 Task: Search one way flight ticket for 3 adults, 3 children in business from Hailey/sun Valley: Friedman Memorial Airport to Jackson: Jackson Hole Airport on 5-2-2023. Choice of flights is Spirit. Number of bags: 4 checked bags. Price is upto 79000. Outbound departure time preference is 18:00.
Action: Mouse moved to (224, 307)
Screenshot: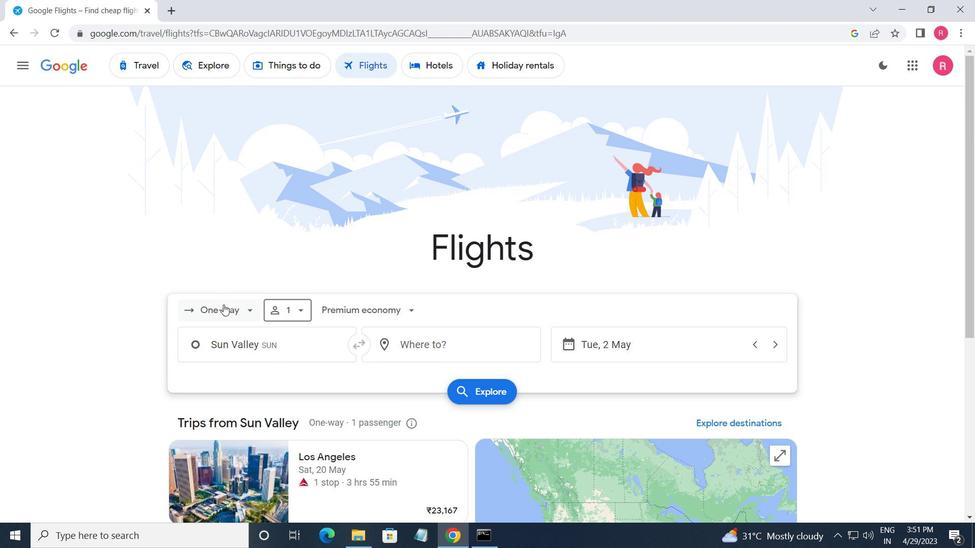
Action: Mouse pressed left at (224, 307)
Screenshot: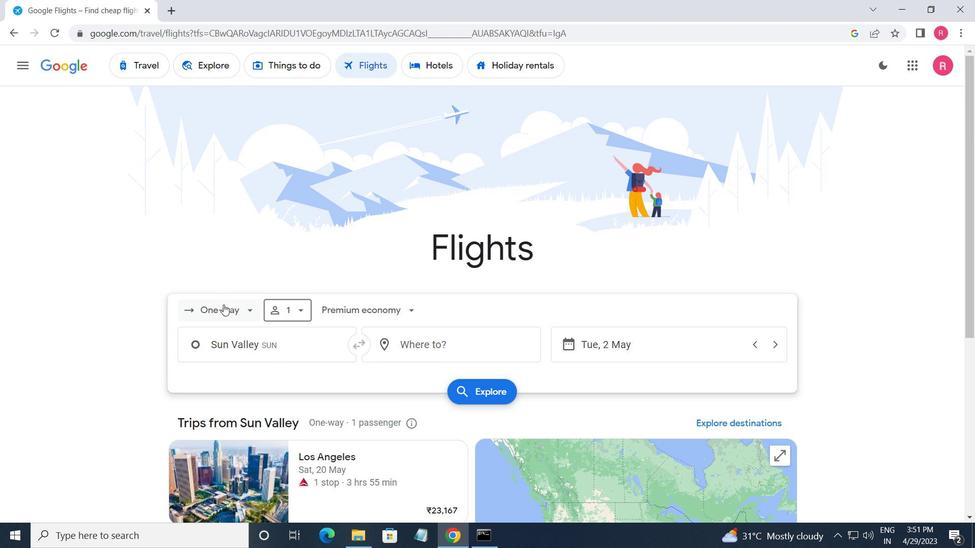 
Action: Mouse moved to (245, 366)
Screenshot: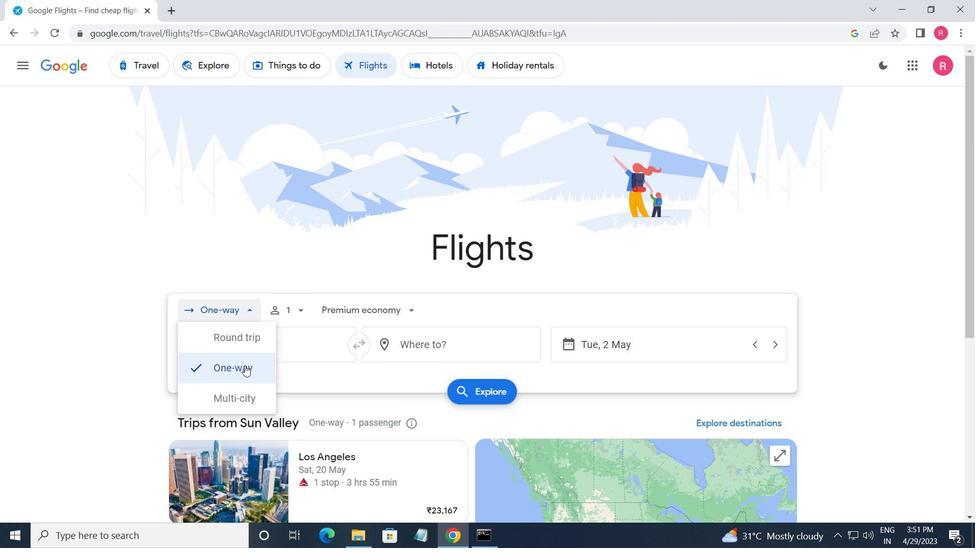 
Action: Mouse pressed left at (245, 366)
Screenshot: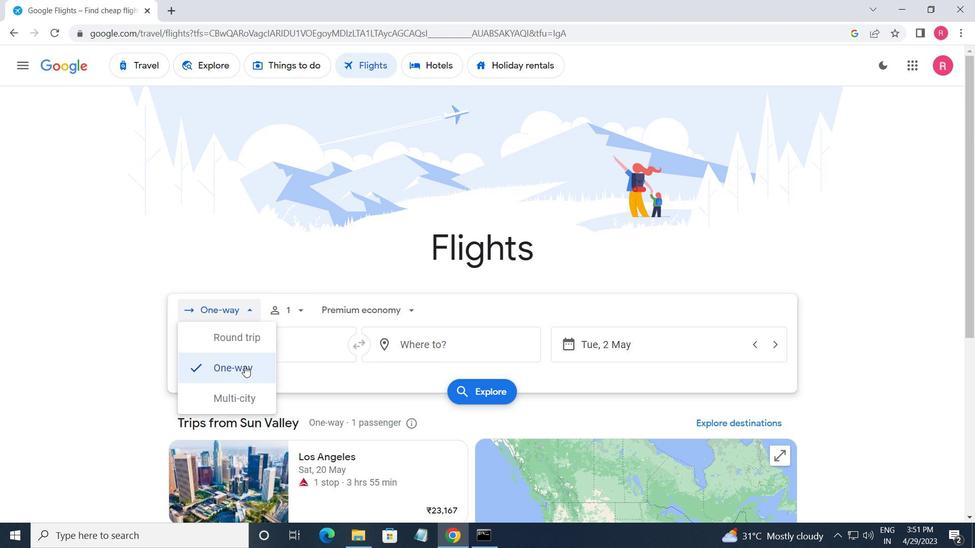 
Action: Mouse moved to (291, 310)
Screenshot: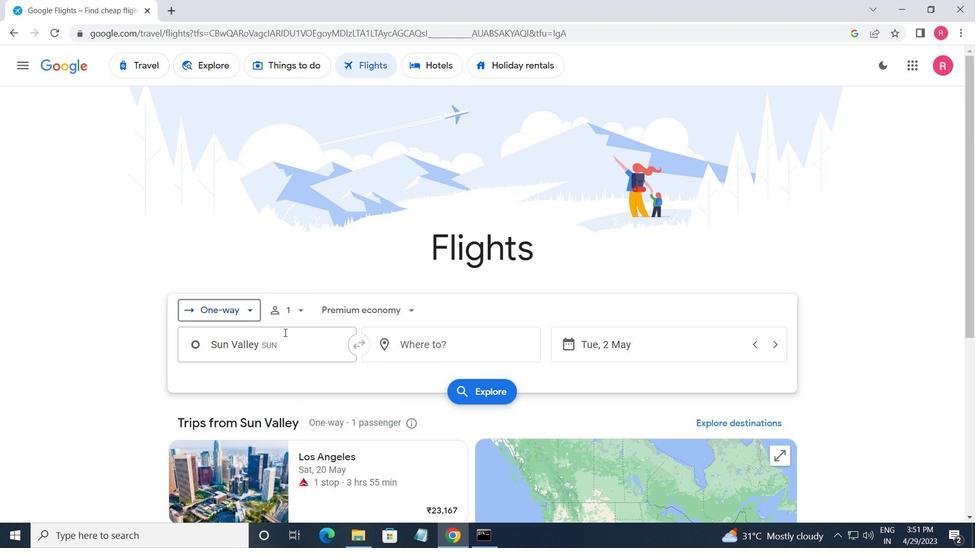 
Action: Mouse pressed left at (291, 310)
Screenshot: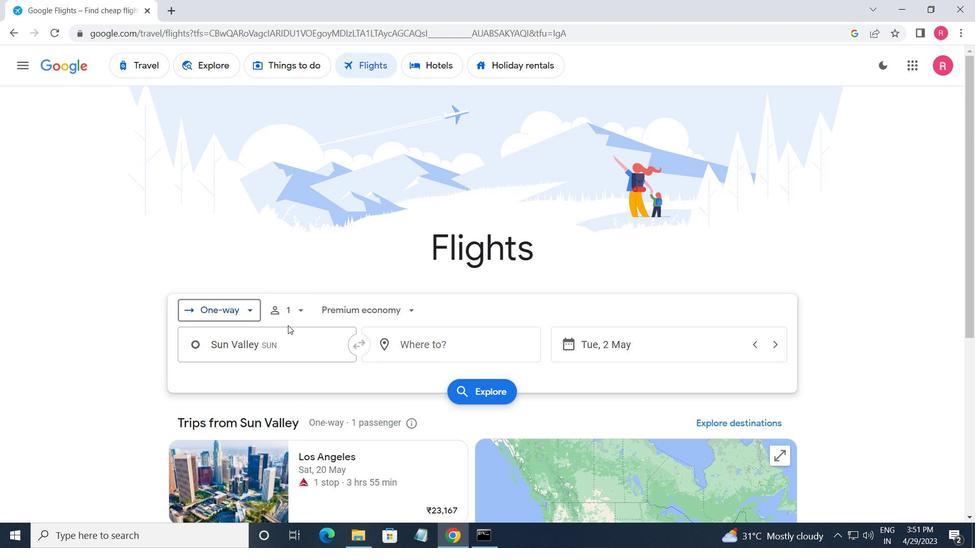 
Action: Mouse moved to (400, 343)
Screenshot: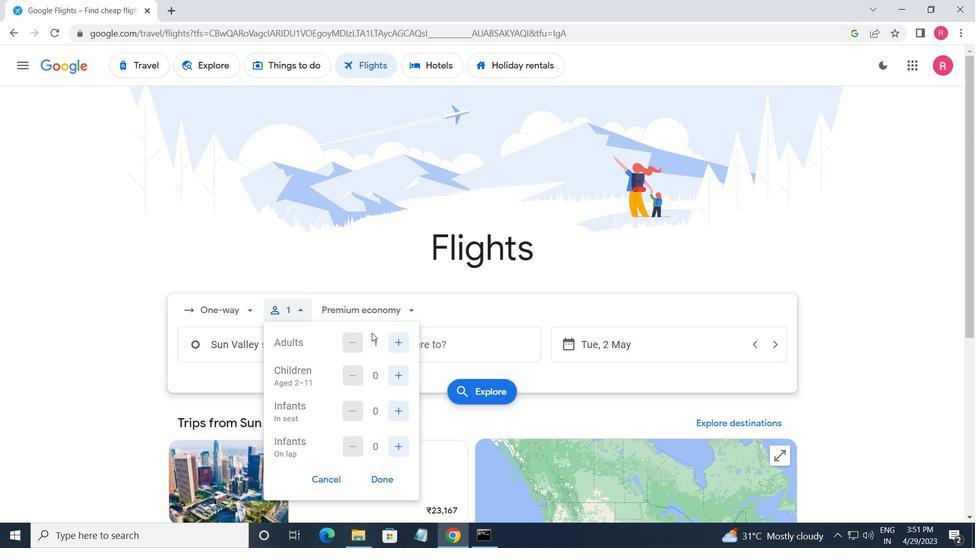 
Action: Mouse pressed left at (400, 343)
Screenshot: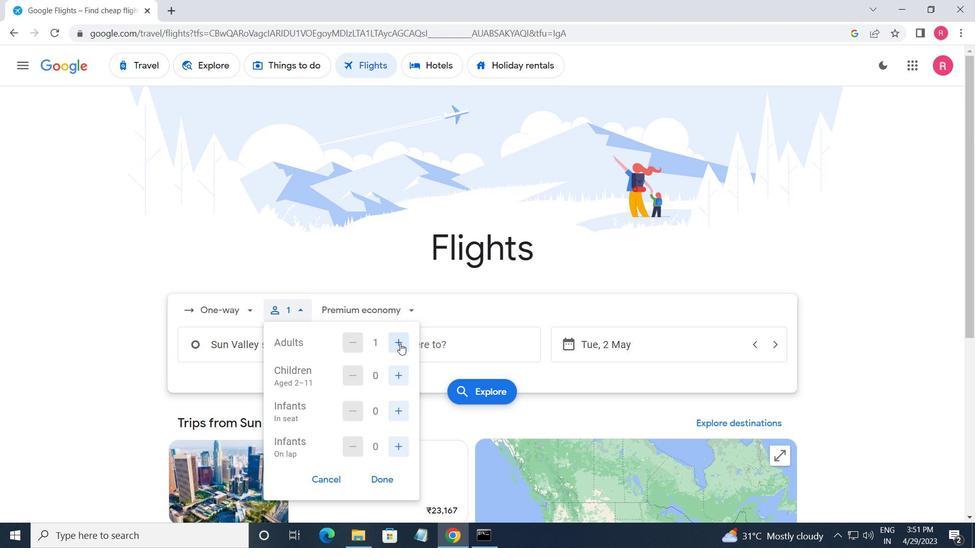 
Action: Mouse pressed left at (400, 343)
Screenshot: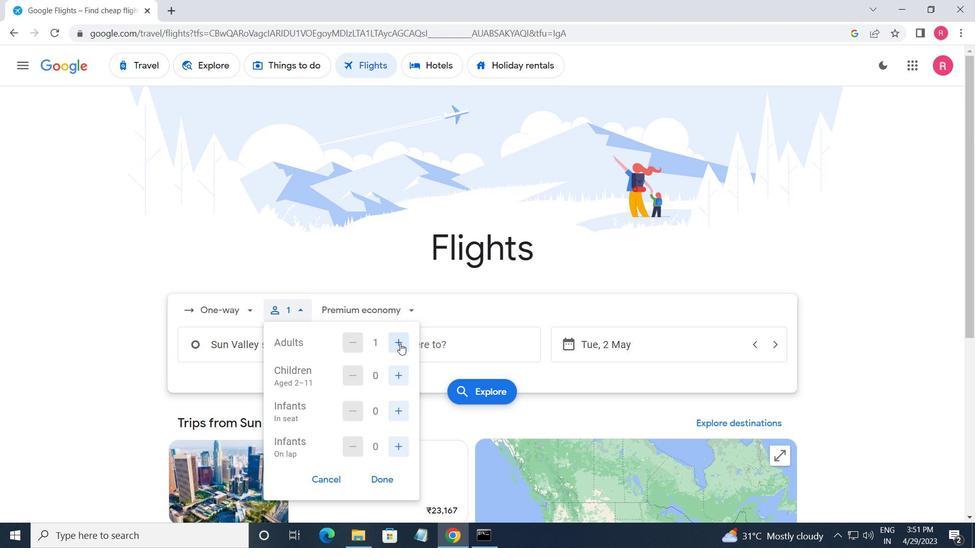 
Action: Mouse moved to (404, 382)
Screenshot: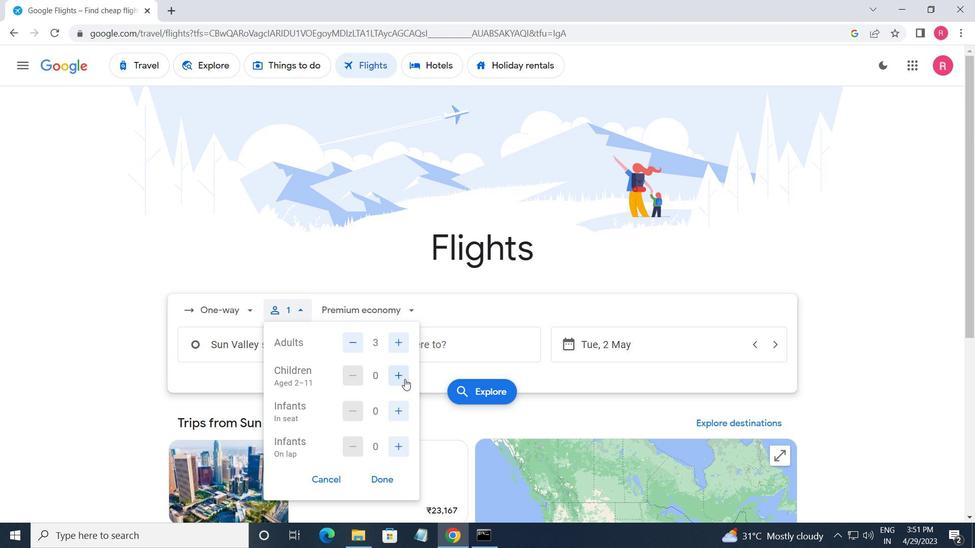 
Action: Mouse pressed left at (404, 382)
Screenshot: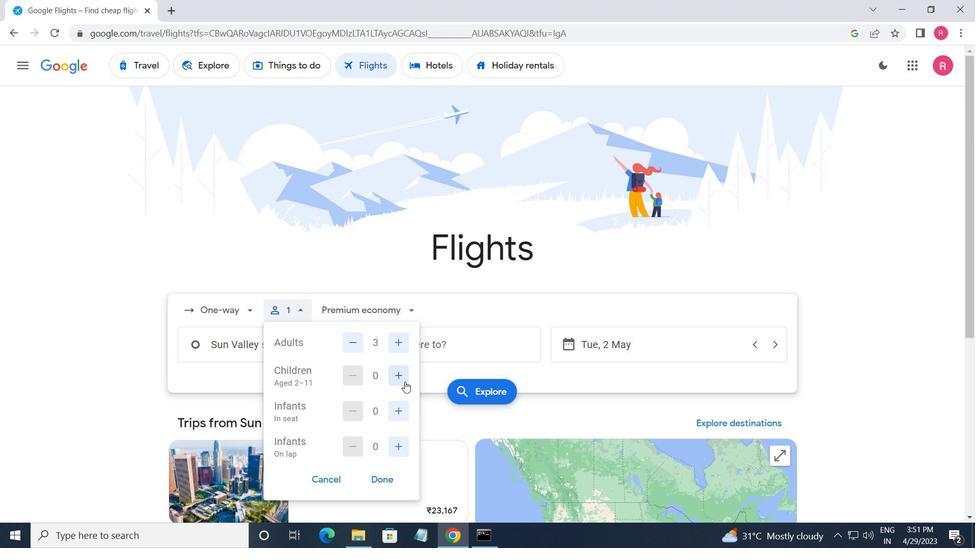 
Action: Mouse pressed left at (404, 382)
Screenshot: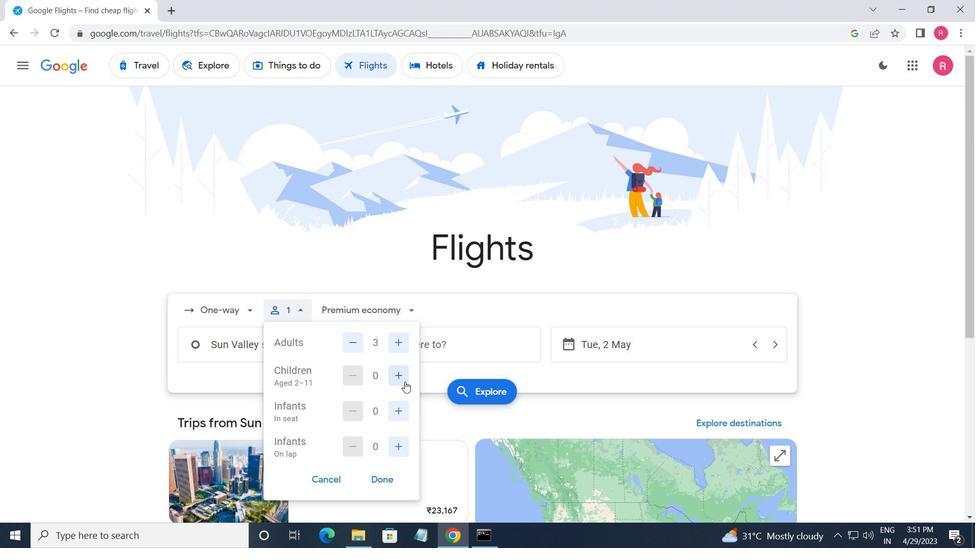 
Action: Mouse pressed left at (404, 382)
Screenshot: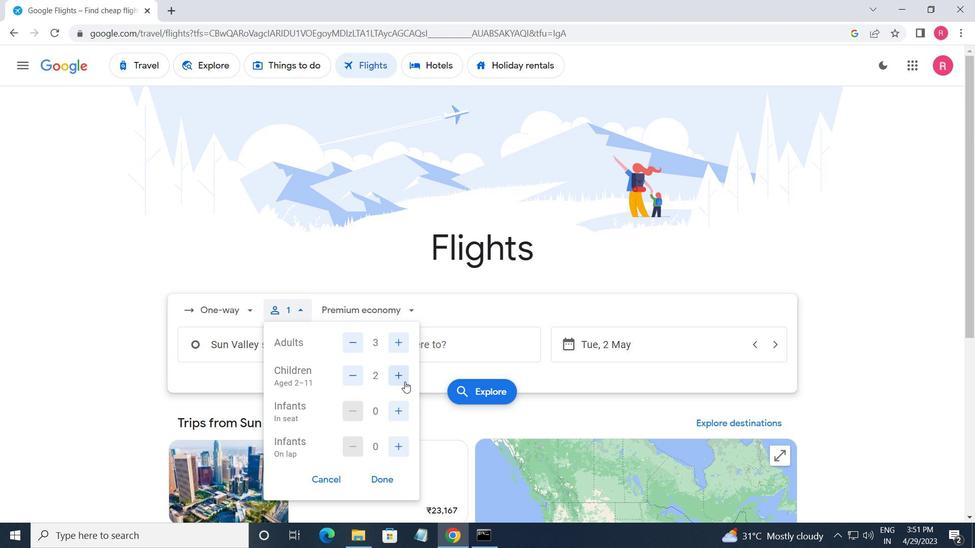 
Action: Mouse moved to (383, 476)
Screenshot: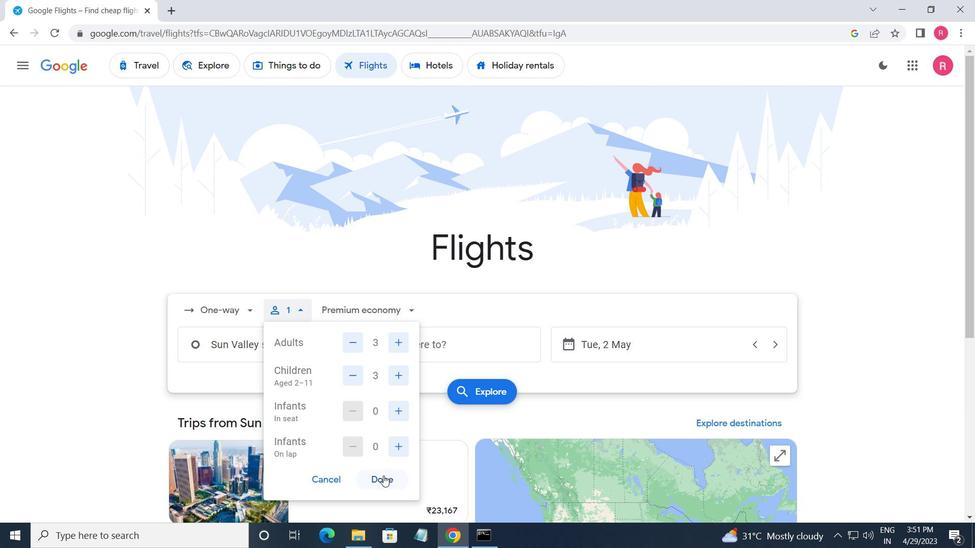 
Action: Mouse pressed left at (383, 476)
Screenshot: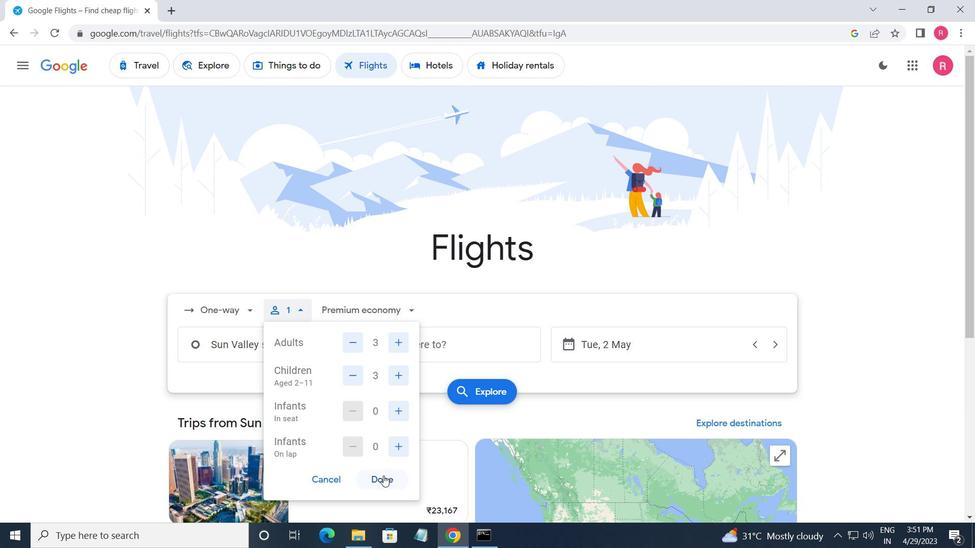 
Action: Mouse moved to (382, 306)
Screenshot: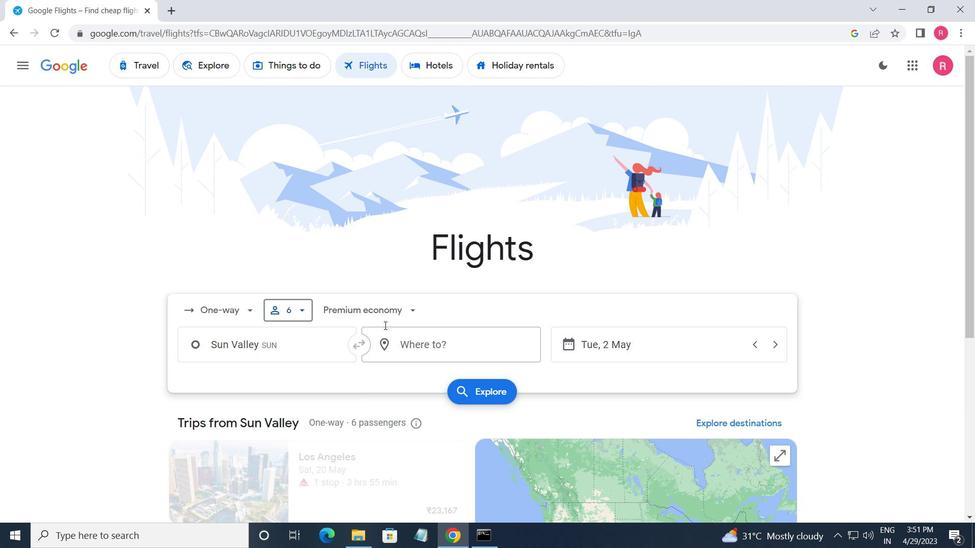 
Action: Mouse pressed left at (382, 306)
Screenshot: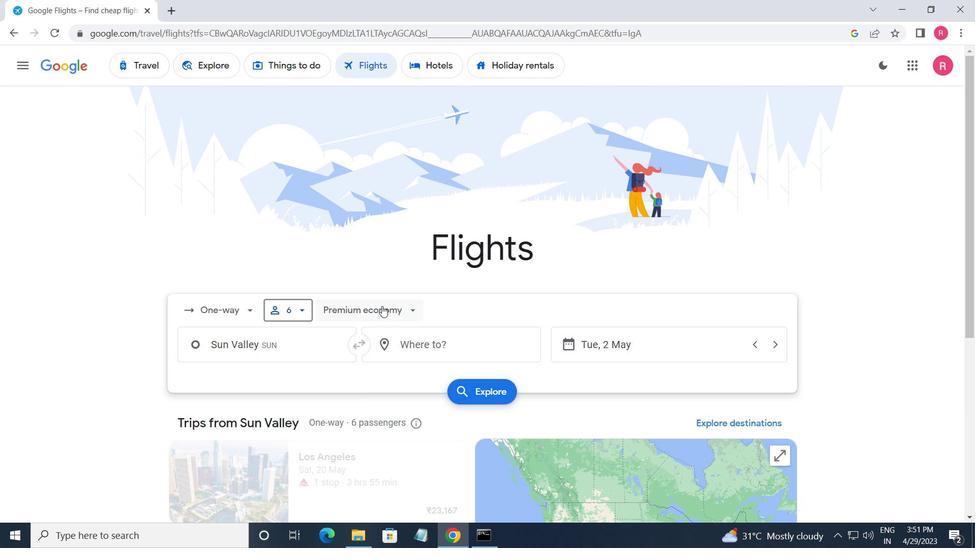 
Action: Mouse moved to (385, 398)
Screenshot: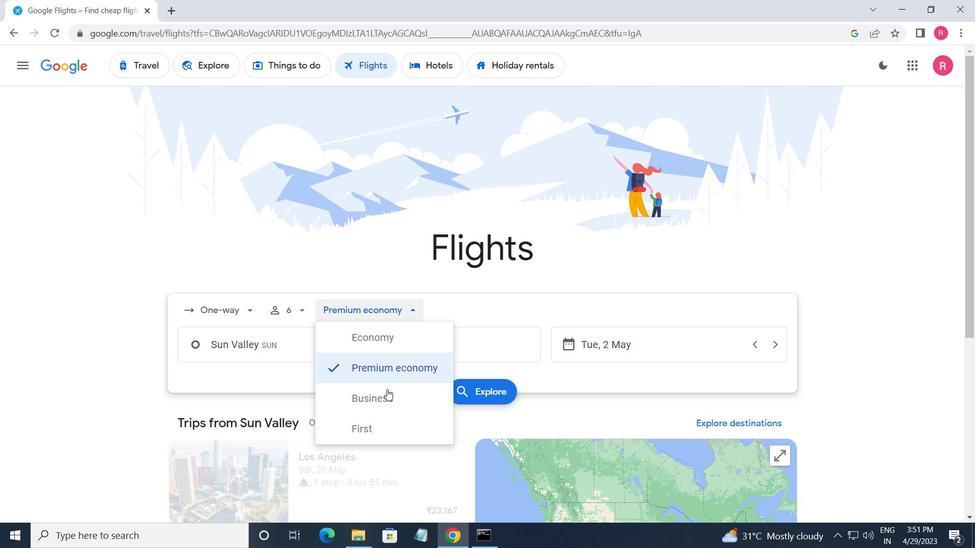 
Action: Mouse pressed left at (385, 398)
Screenshot: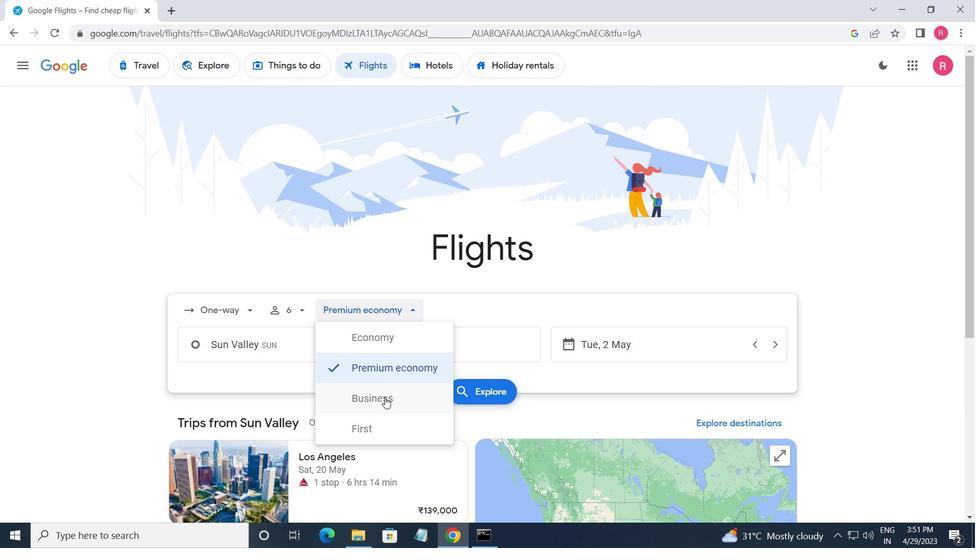 
Action: Mouse moved to (321, 348)
Screenshot: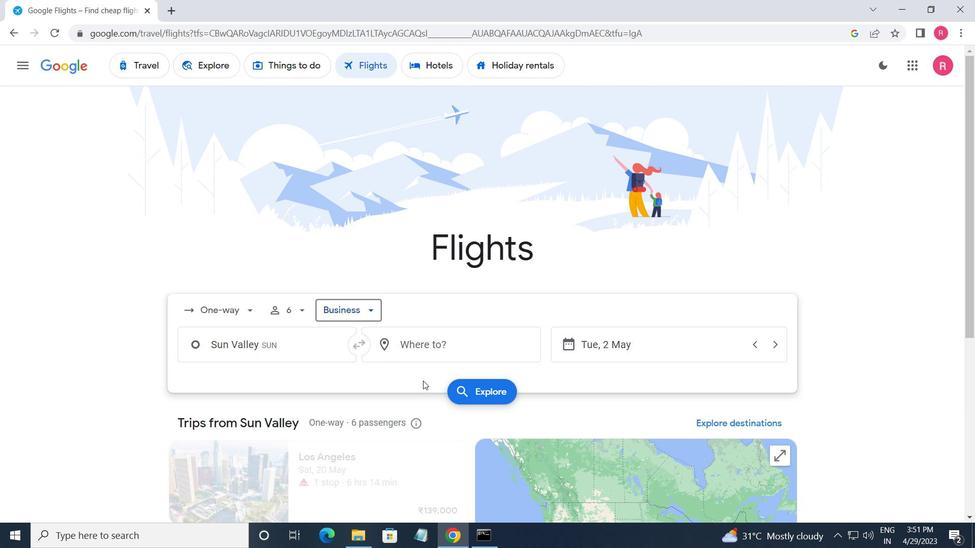 
Action: Mouse pressed left at (321, 348)
Screenshot: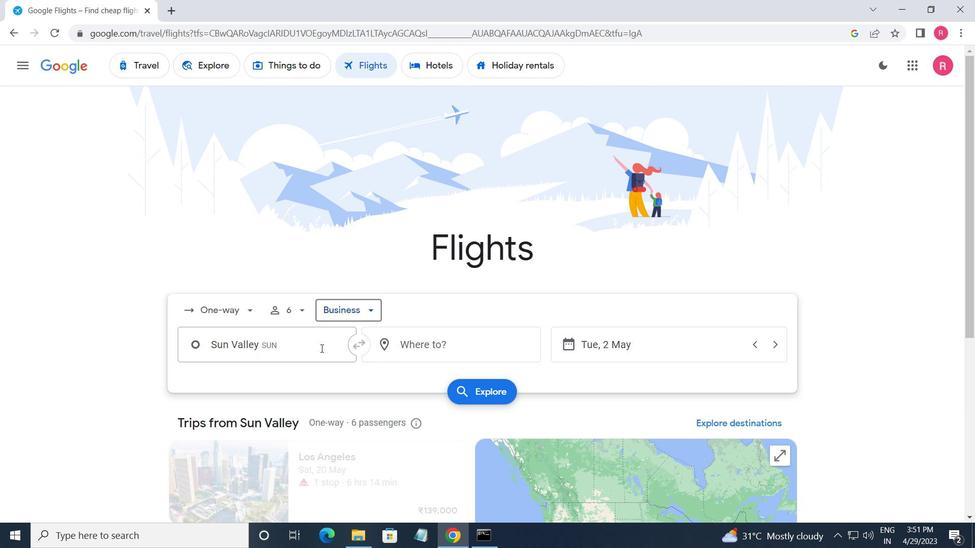 
Action: Mouse moved to (327, 412)
Screenshot: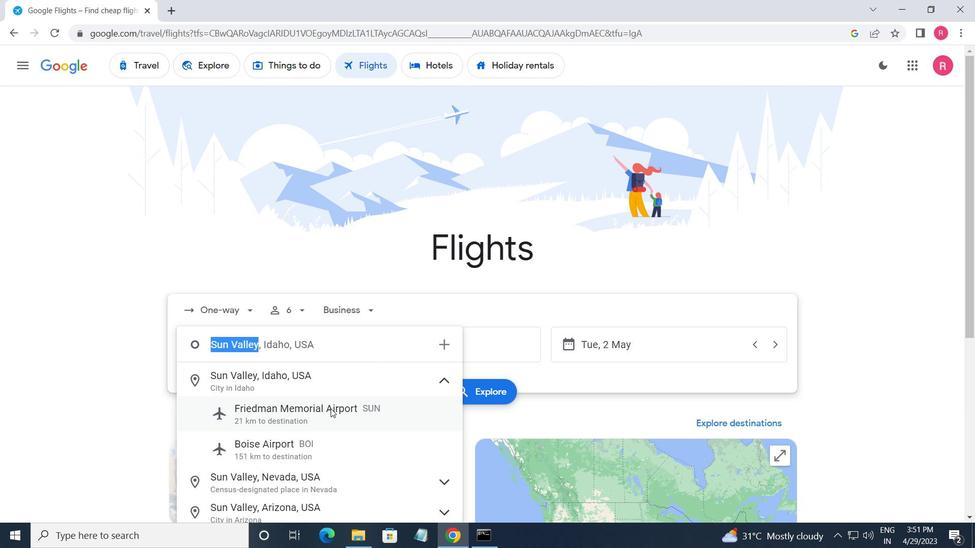 
Action: Mouse pressed left at (327, 412)
Screenshot: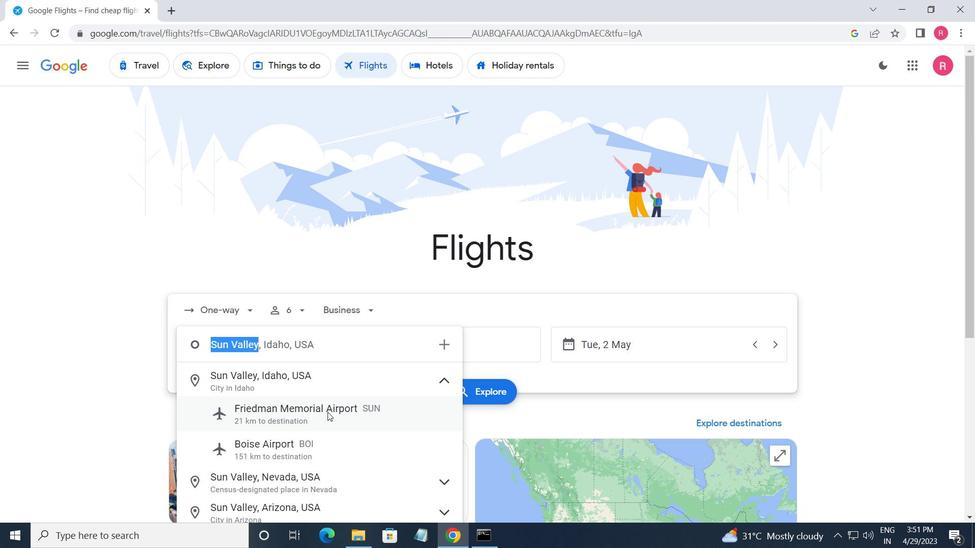 
Action: Mouse moved to (434, 348)
Screenshot: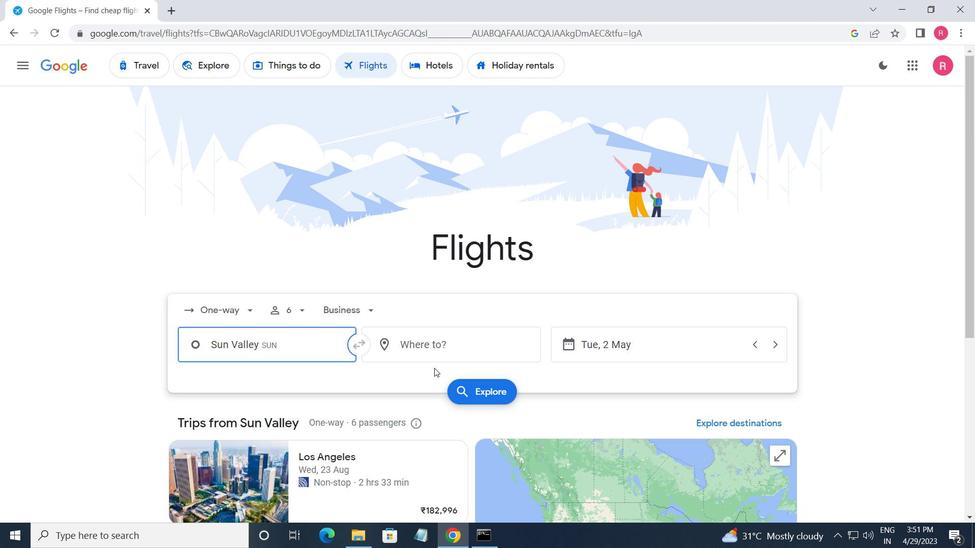 
Action: Mouse pressed left at (434, 348)
Screenshot: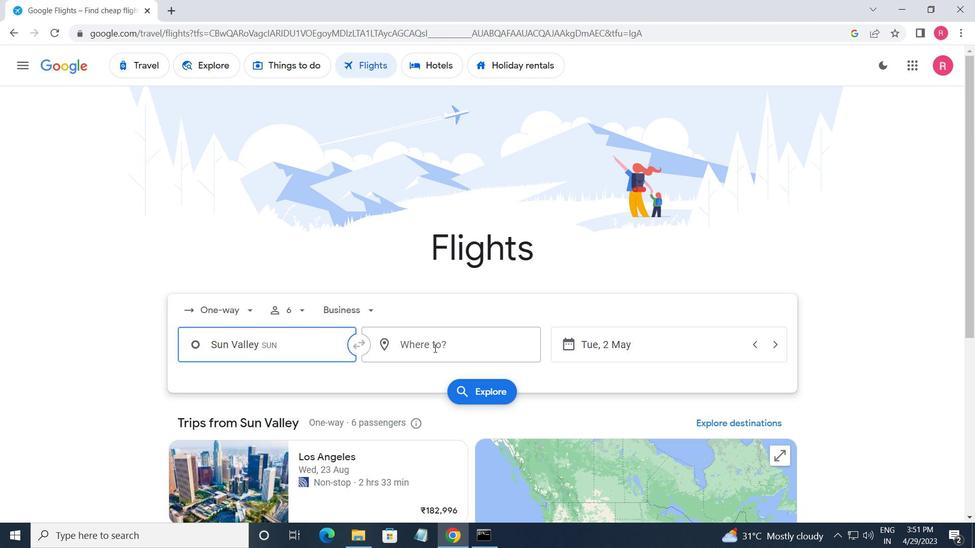 
Action: Mouse moved to (434, 464)
Screenshot: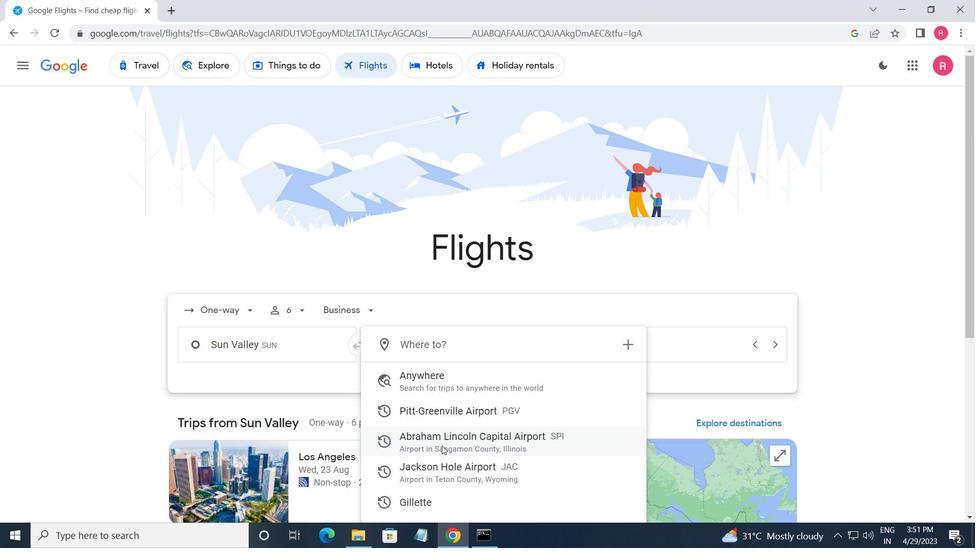 
Action: Mouse pressed left at (434, 464)
Screenshot: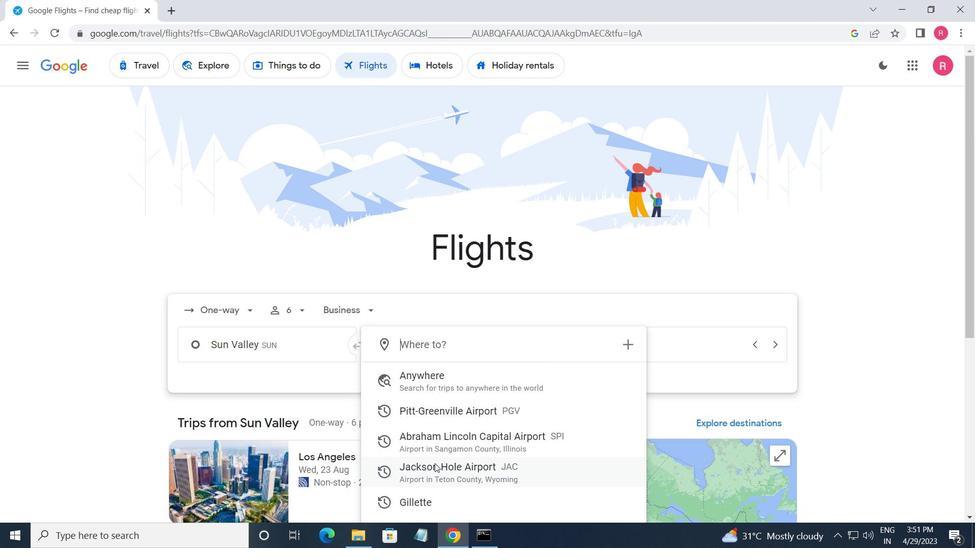 
Action: Mouse moved to (635, 347)
Screenshot: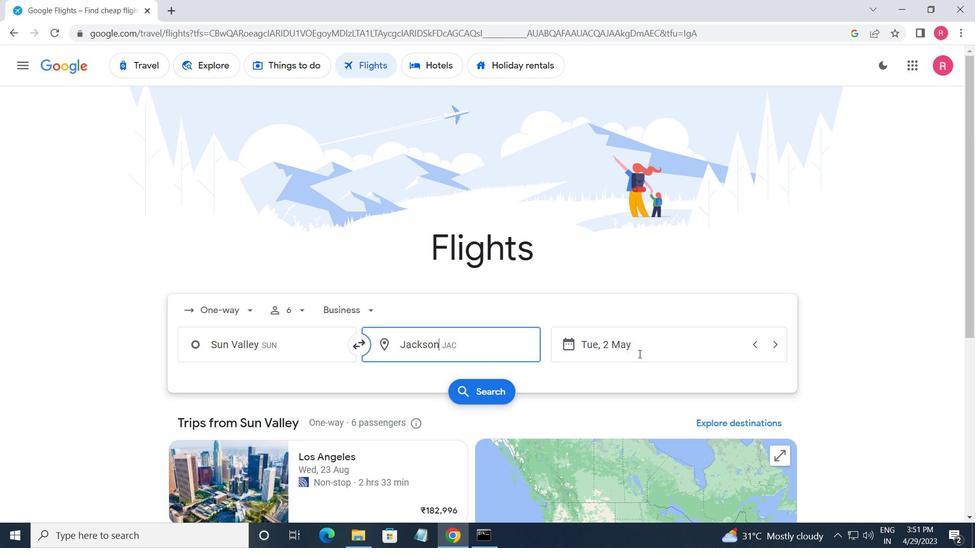 
Action: Mouse pressed left at (635, 347)
Screenshot: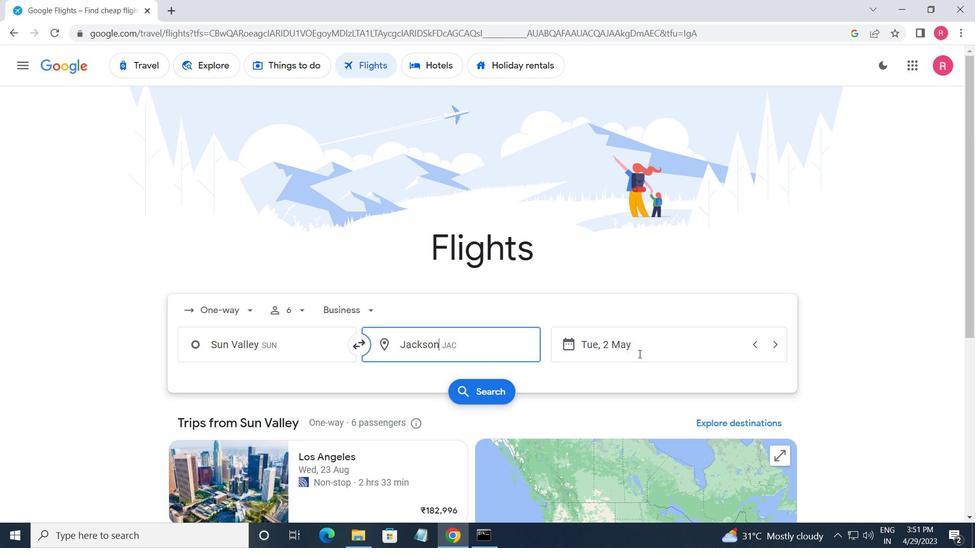 
Action: Mouse moved to (644, 294)
Screenshot: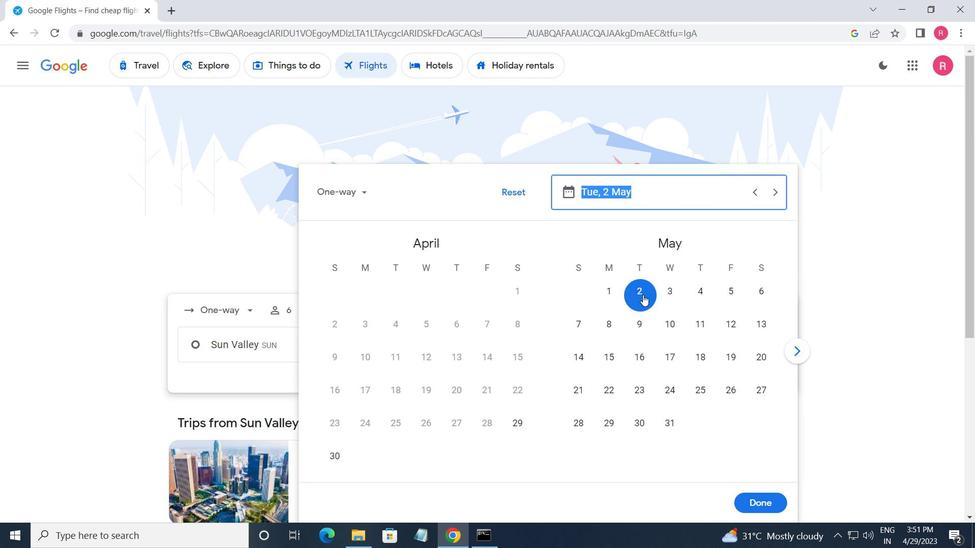 
Action: Mouse pressed left at (644, 294)
Screenshot: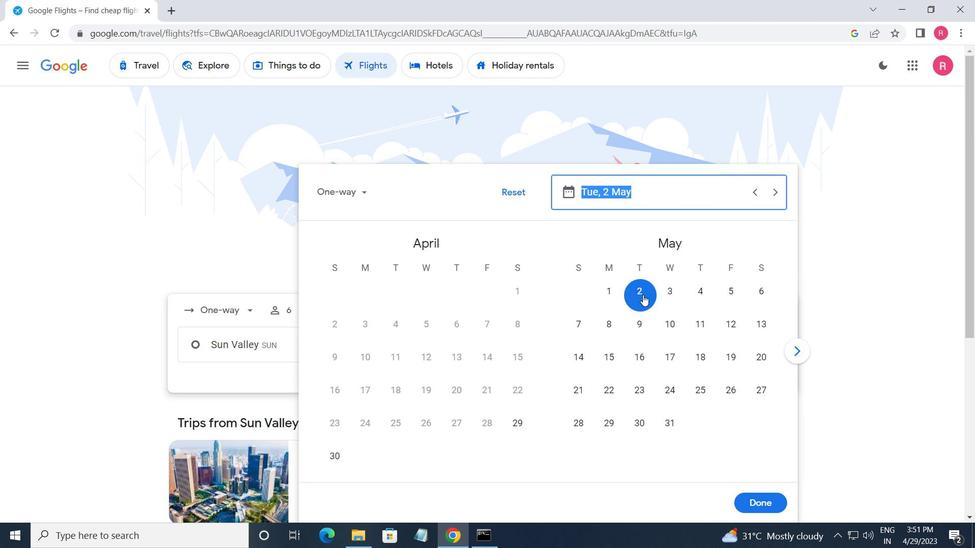 
Action: Mouse moved to (758, 503)
Screenshot: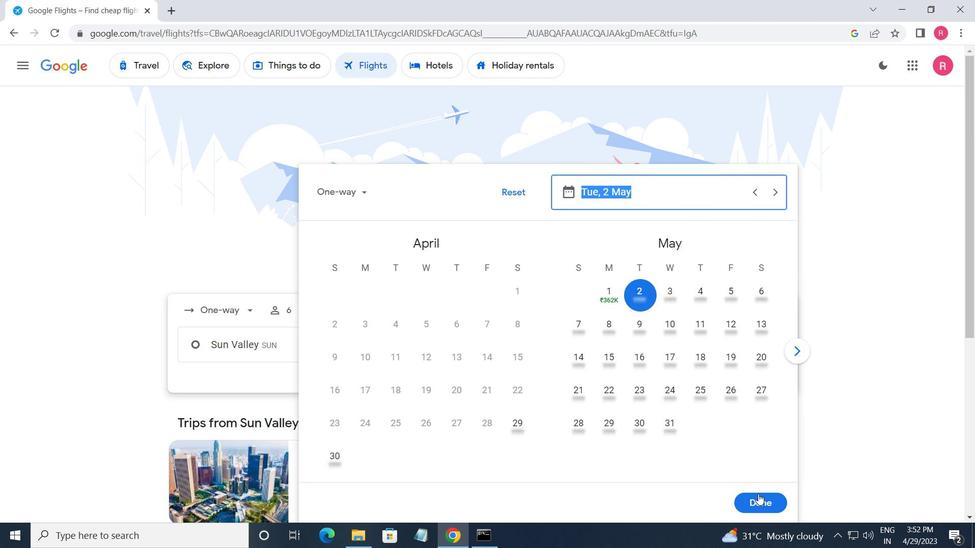 
Action: Mouse pressed left at (758, 503)
Screenshot: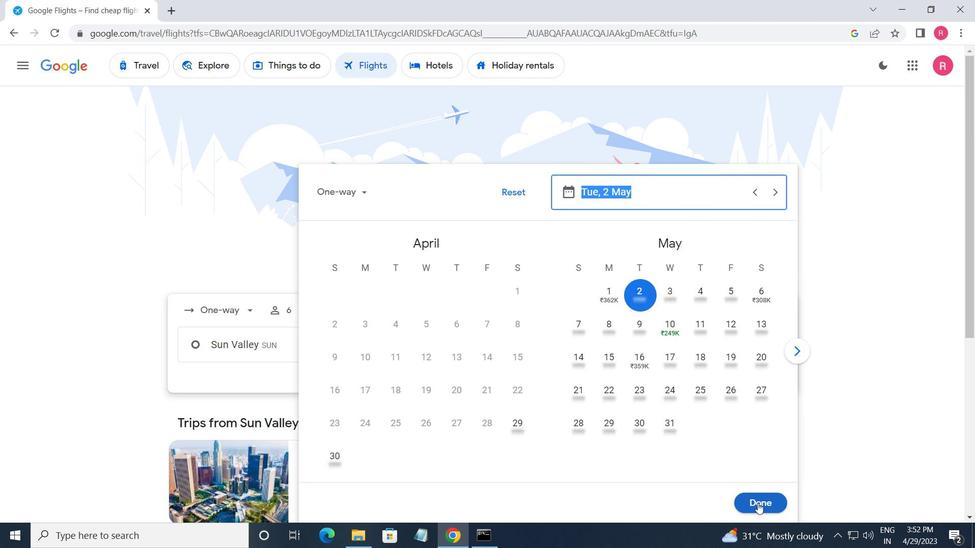 
Action: Mouse moved to (467, 386)
Screenshot: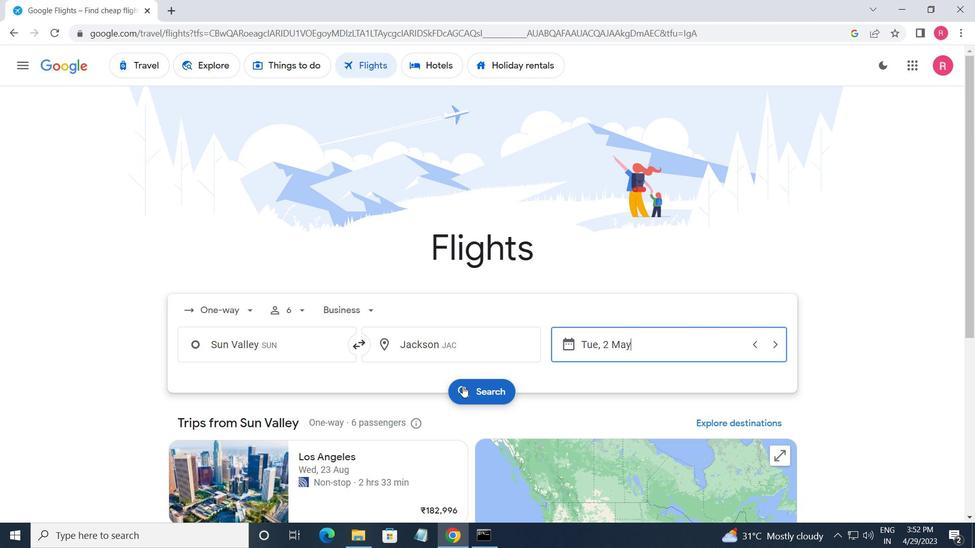 
Action: Mouse pressed left at (467, 386)
Screenshot: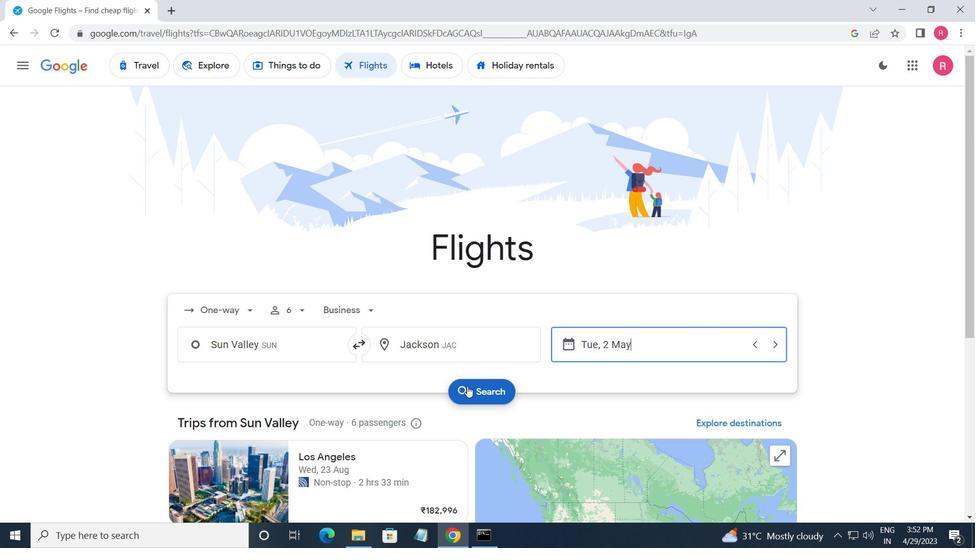 
Action: Mouse moved to (191, 185)
Screenshot: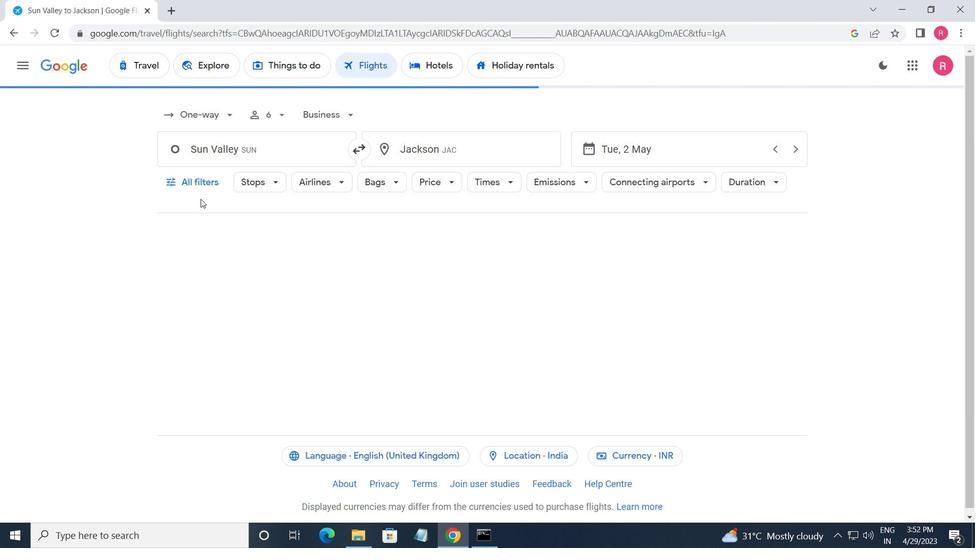 
Action: Mouse pressed left at (191, 185)
Screenshot: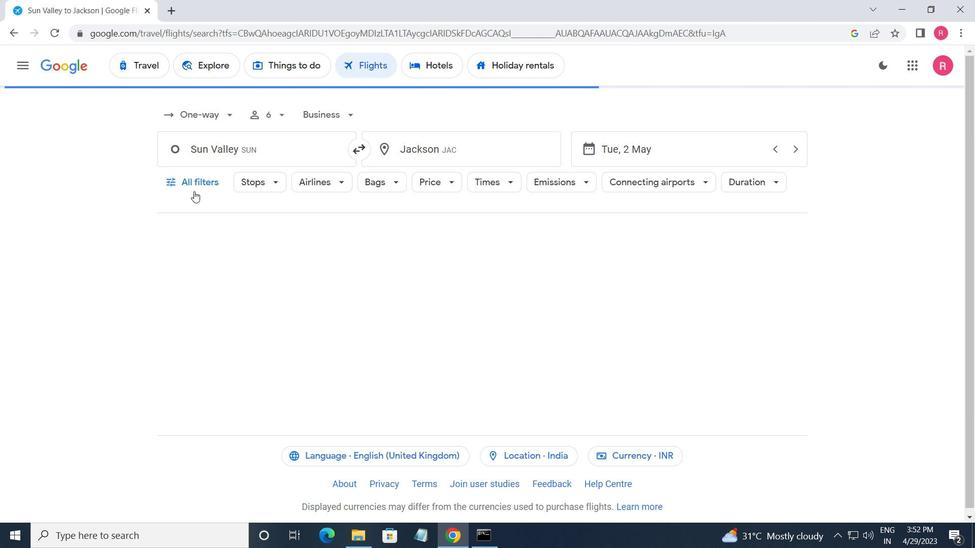 
Action: Mouse moved to (249, 319)
Screenshot: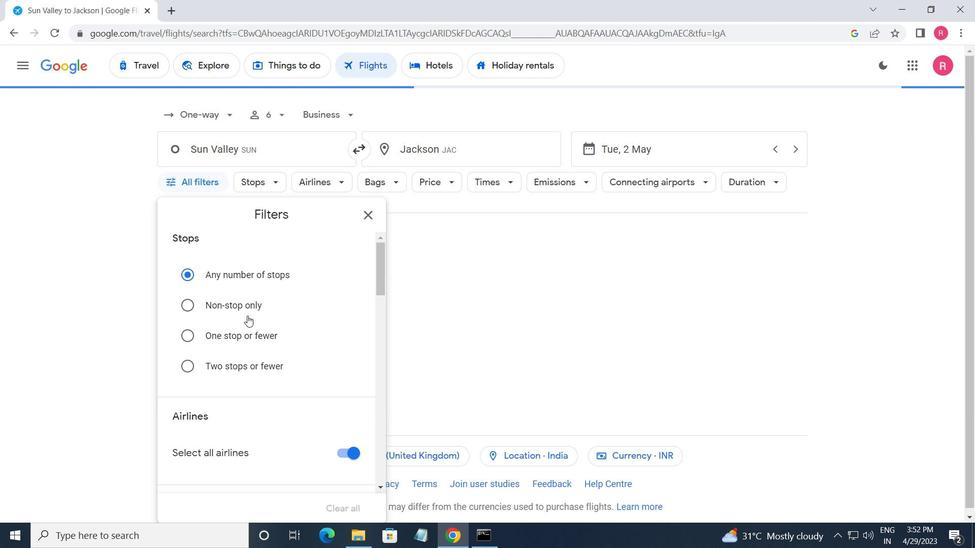 
Action: Mouse scrolled (249, 318) with delta (0, 0)
Screenshot: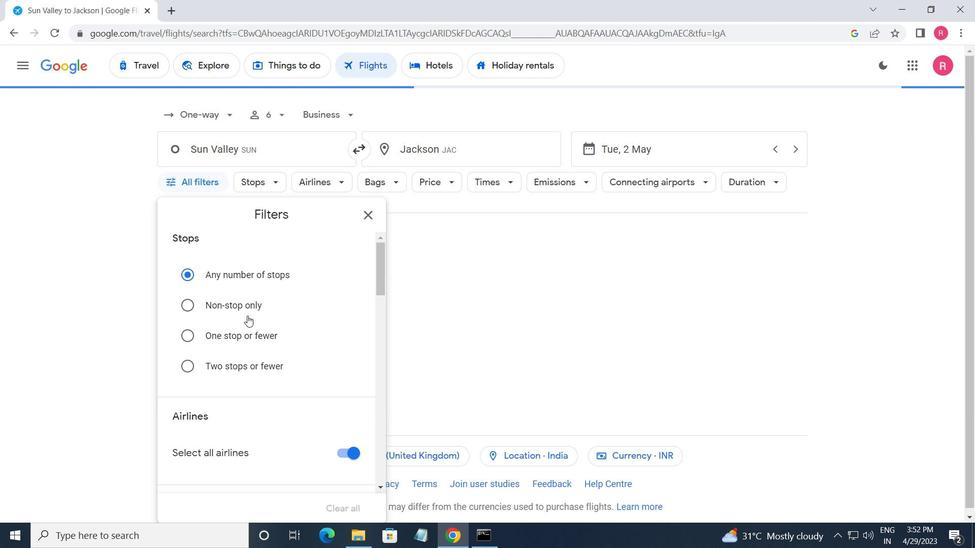 
Action: Mouse moved to (249, 319)
Screenshot: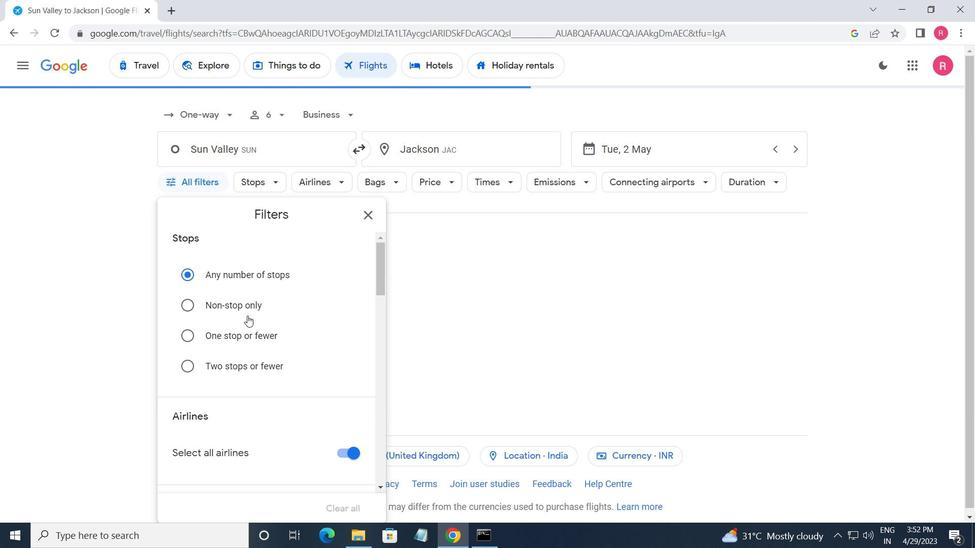 
Action: Mouse scrolled (249, 318) with delta (0, 0)
Screenshot: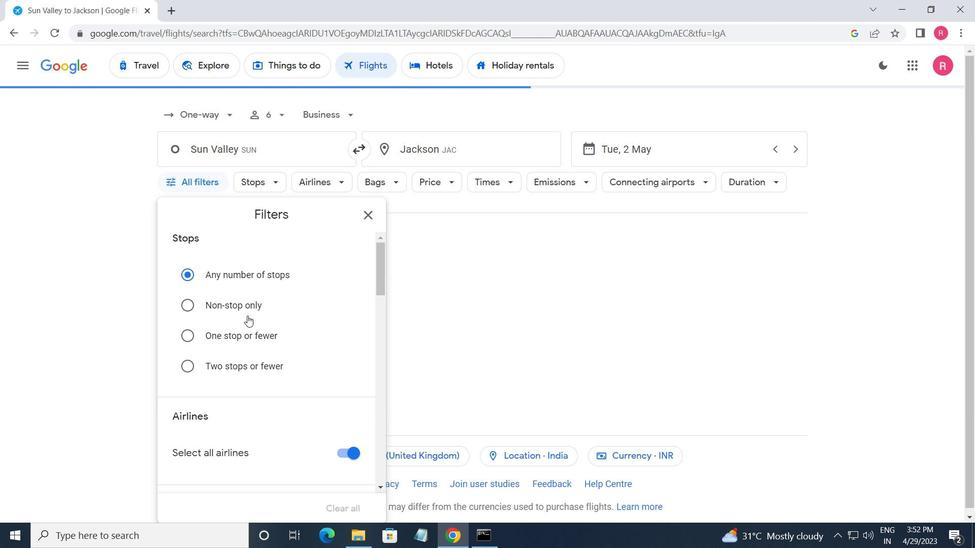 
Action: Mouse scrolled (249, 318) with delta (0, 0)
Screenshot: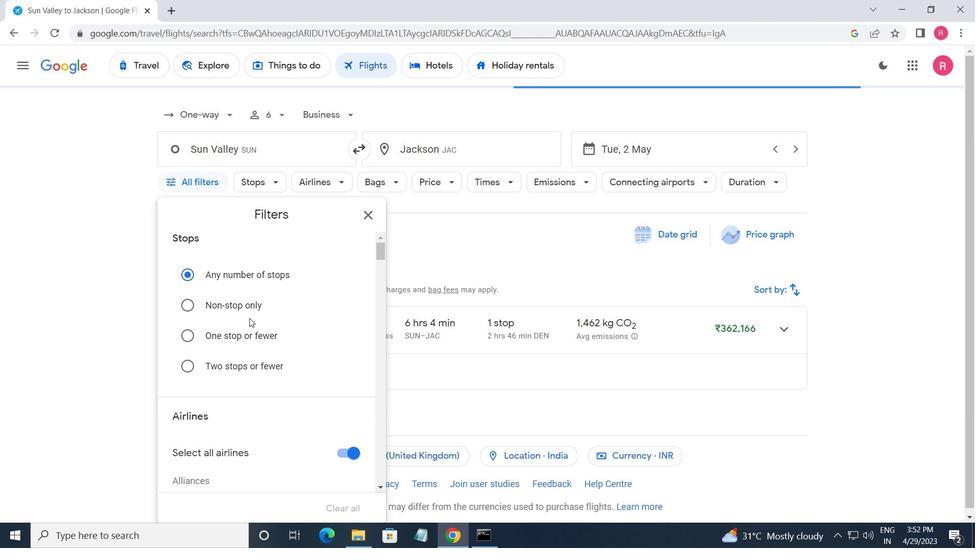 
Action: Mouse moved to (249, 320)
Screenshot: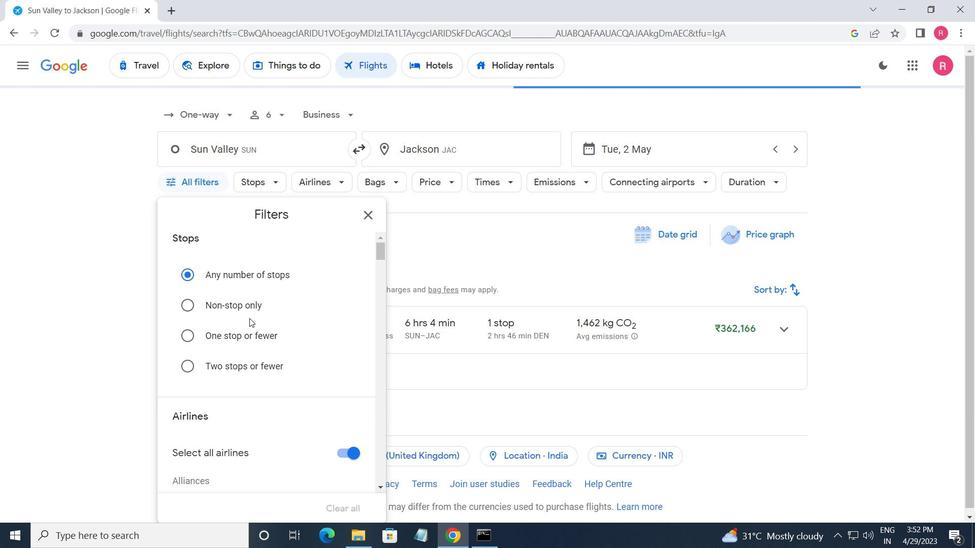 
Action: Mouse scrolled (249, 319) with delta (0, 0)
Screenshot: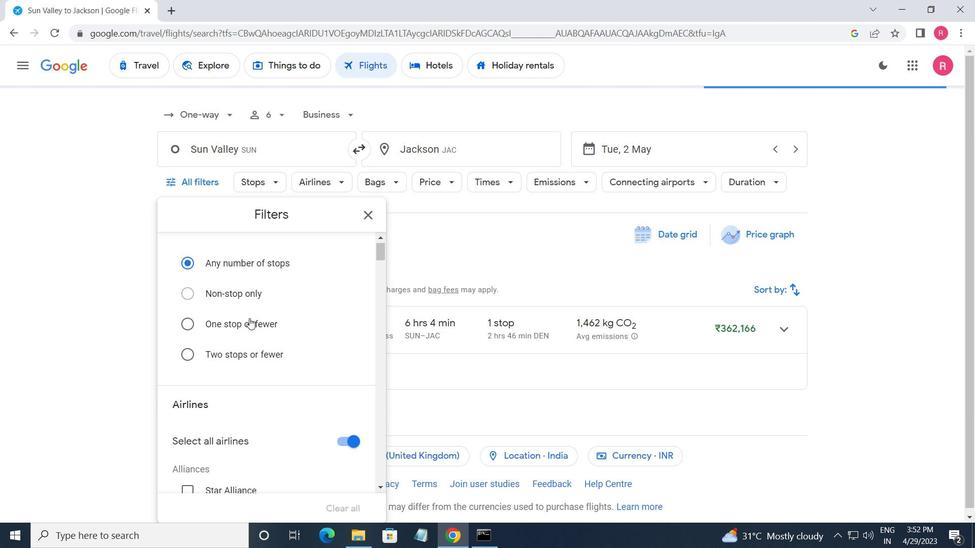 
Action: Mouse moved to (249, 320)
Screenshot: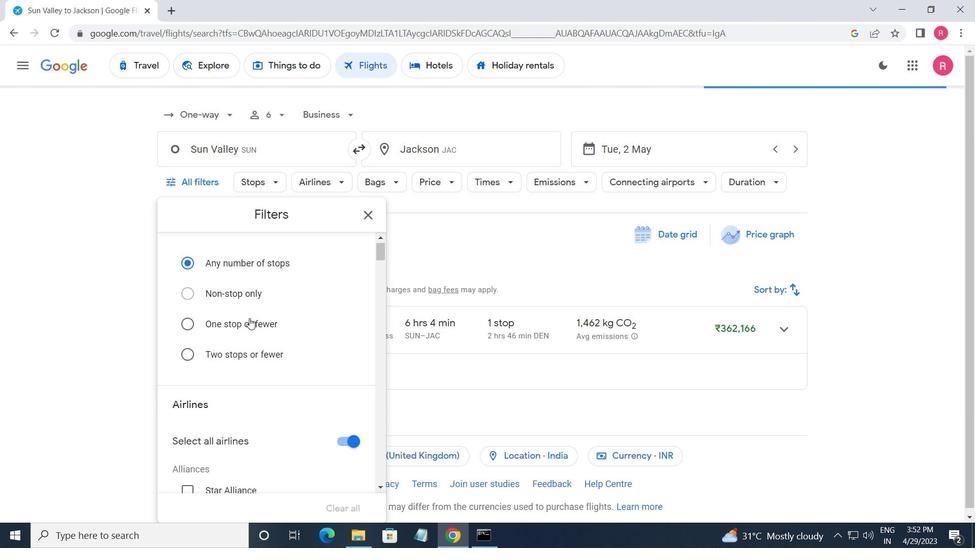 
Action: Mouse scrolled (249, 320) with delta (0, 0)
Screenshot: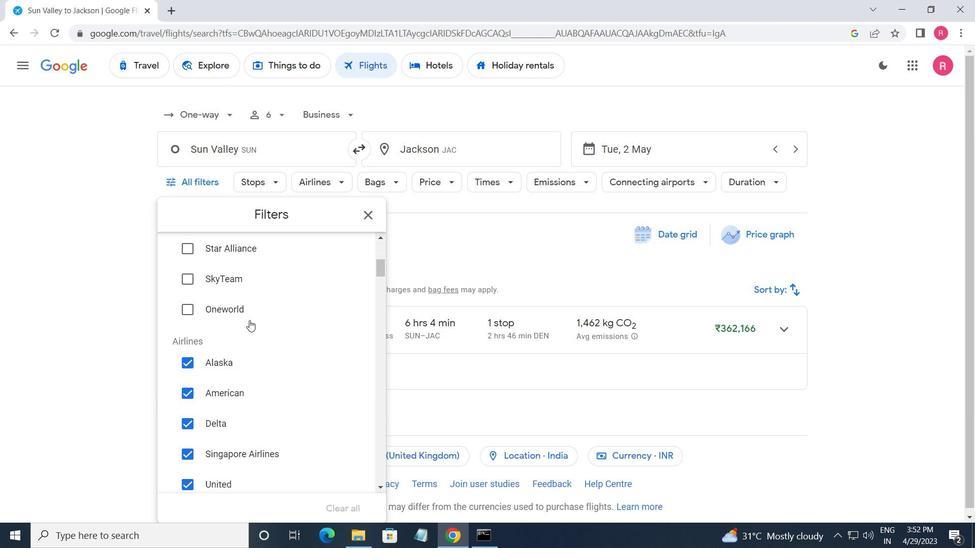 
Action: Mouse moved to (249, 327)
Screenshot: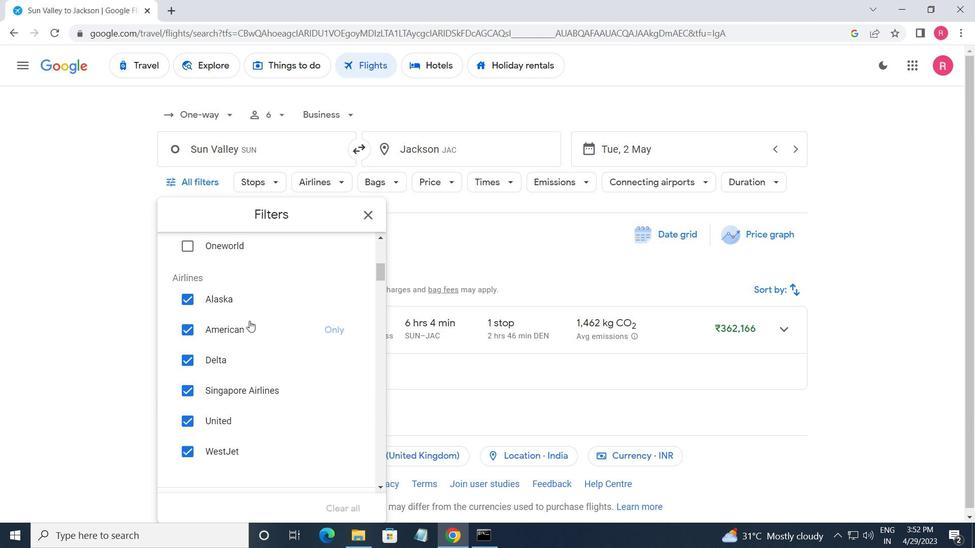 
Action: Mouse scrolled (249, 327) with delta (0, 0)
Screenshot: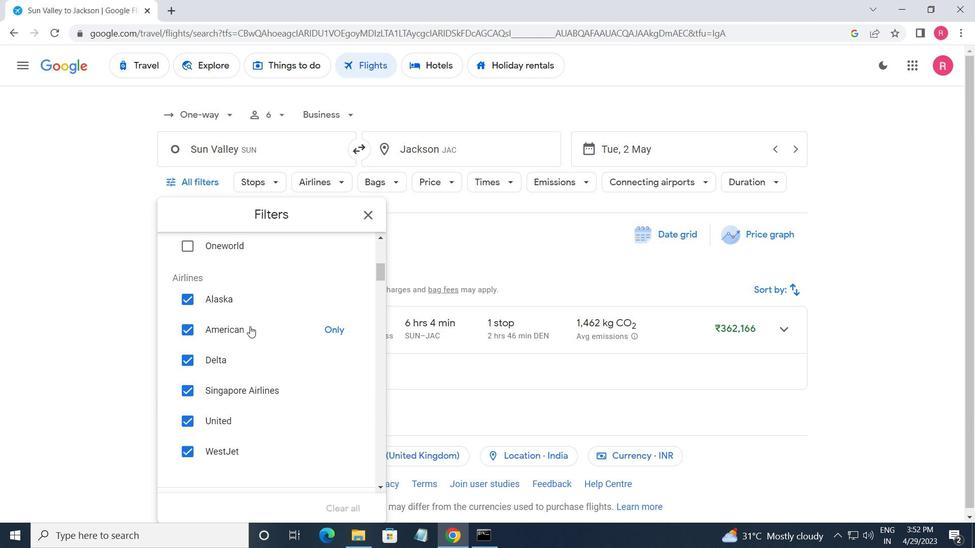 
Action: Mouse scrolled (249, 327) with delta (0, 0)
Screenshot: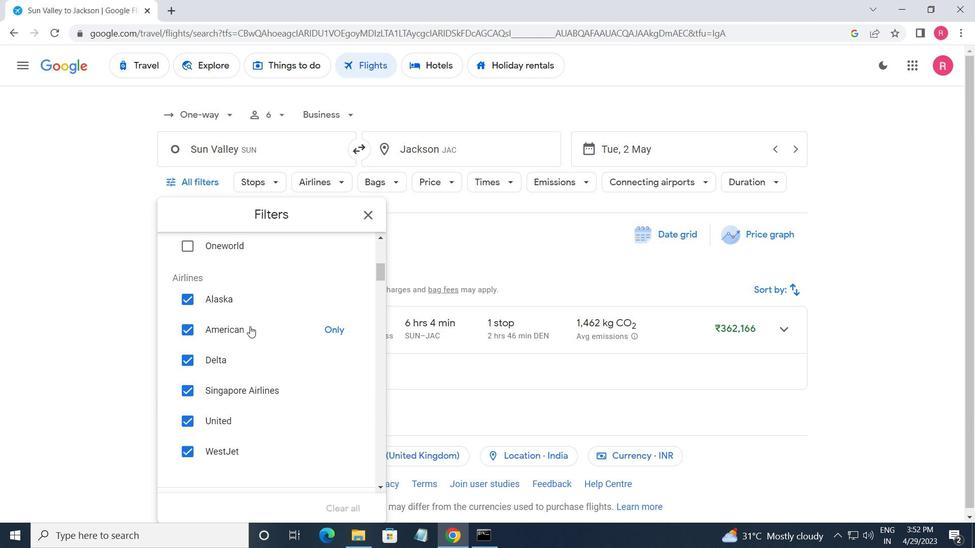 
Action: Mouse moved to (343, 263)
Screenshot: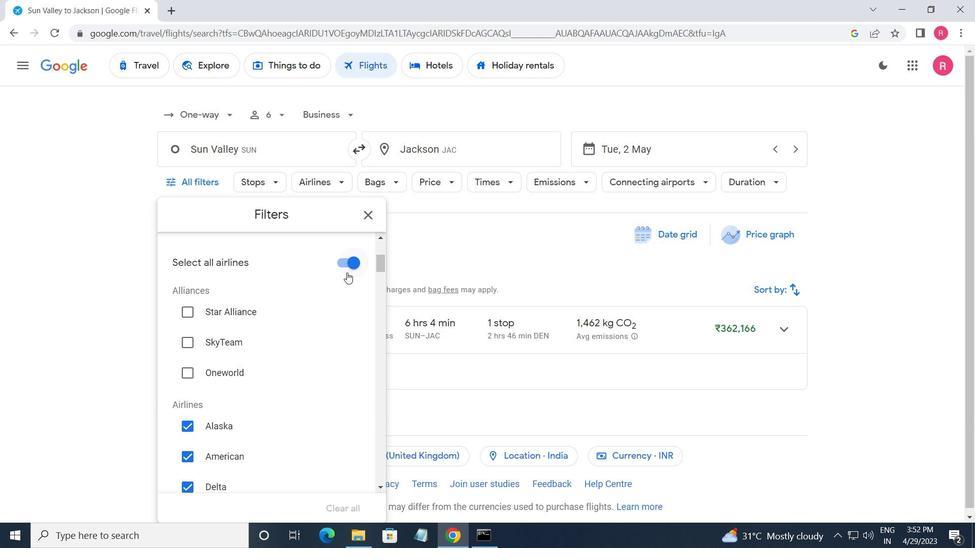 
Action: Mouse pressed left at (343, 263)
Screenshot: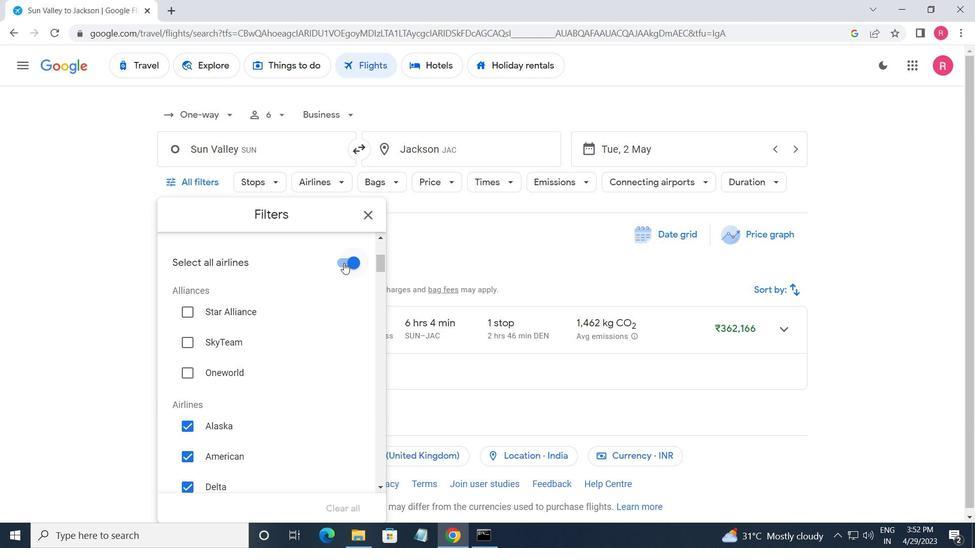 
Action: Mouse moved to (342, 269)
Screenshot: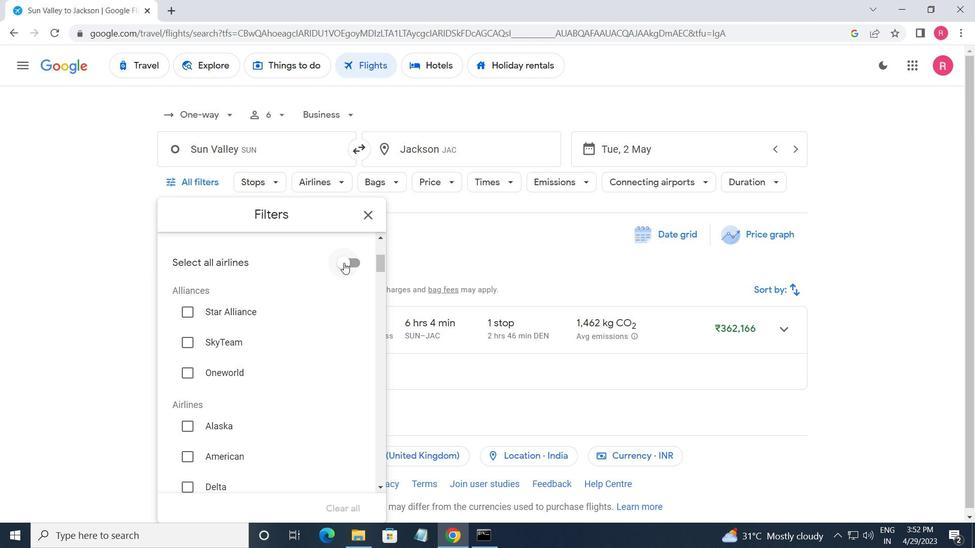 
Action: Mouse scrolled (342, 269) with delta (0, 0)
Screenshot: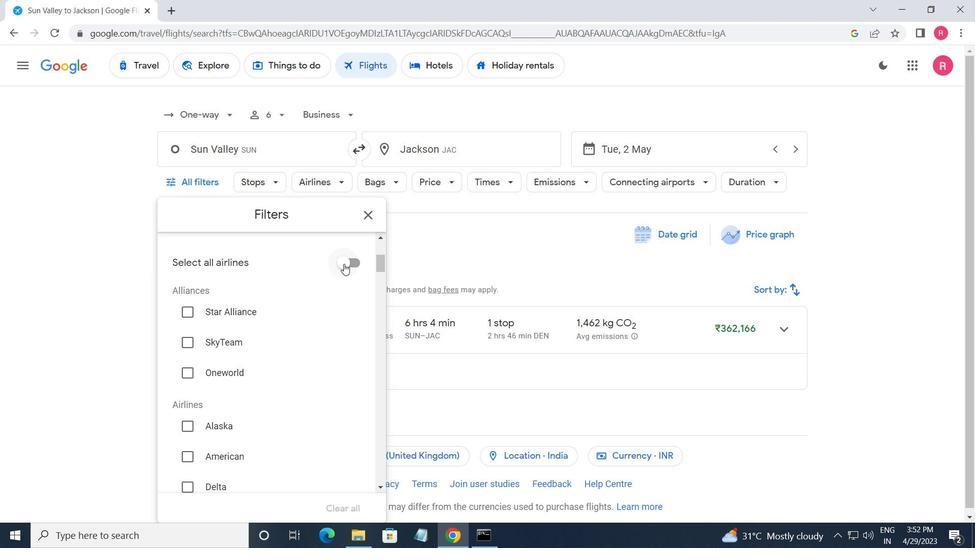 
Action: Mouse moved to (341, 275)
Screenshot: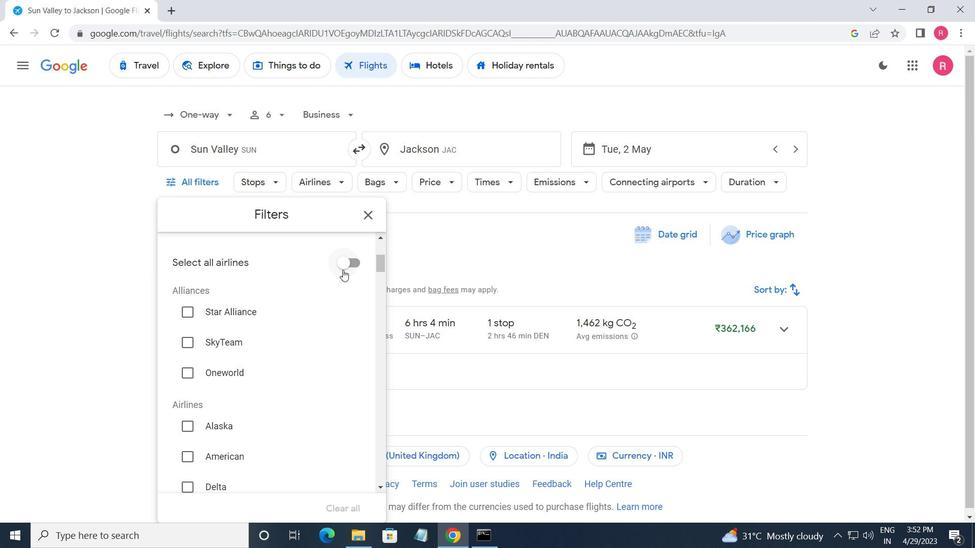 
Action: Mouse scrolled (341, 274) with delta (0, 0)
Screenshot: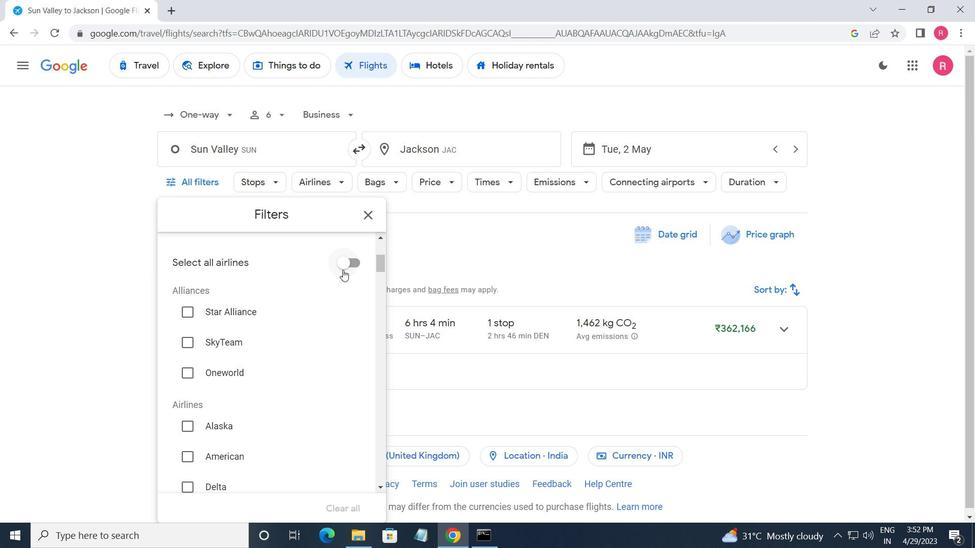 
Action: Mouse moved to (338, 279)
Screenshot: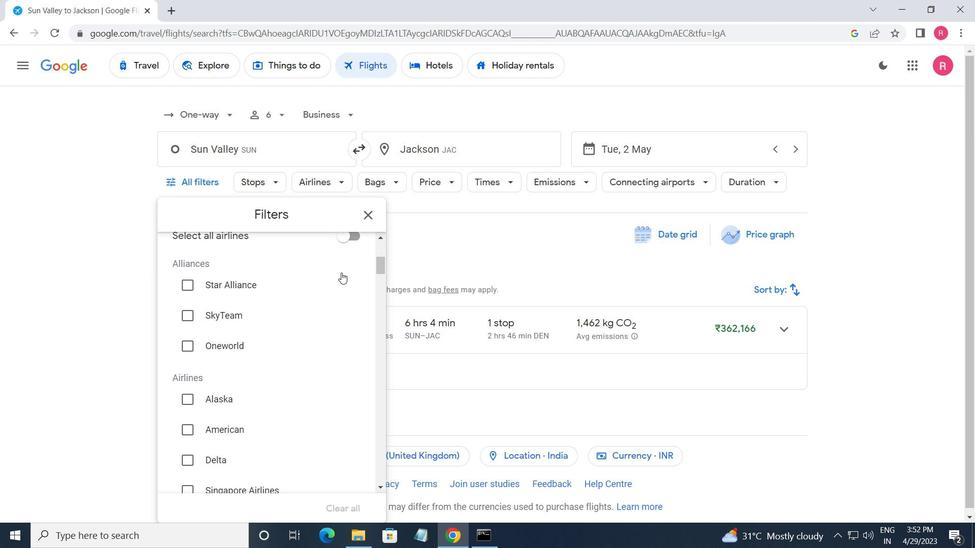 
Action: Mouse scrolled (338, 279) with delta (0, 0)
Screenshot: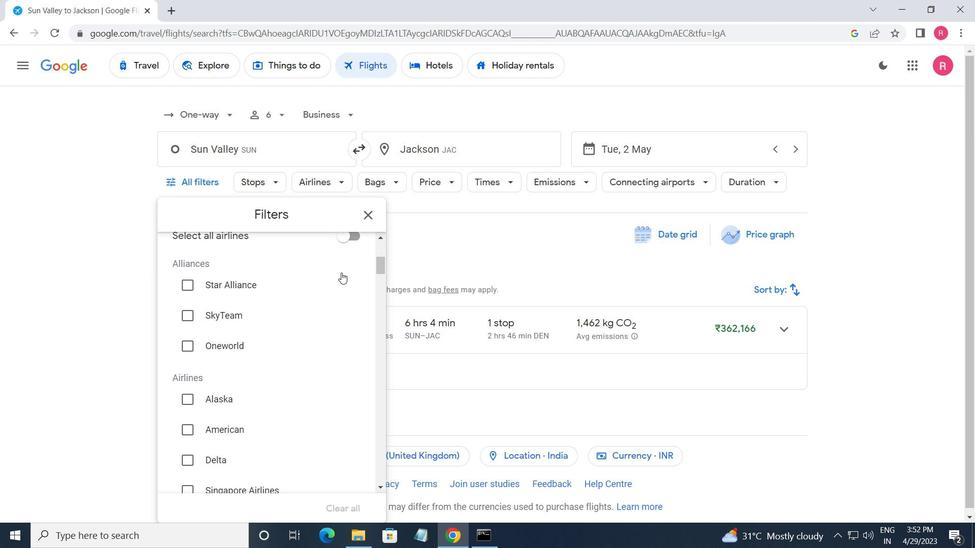 
Action: Mouse moved to (332, 288)
Screenshot: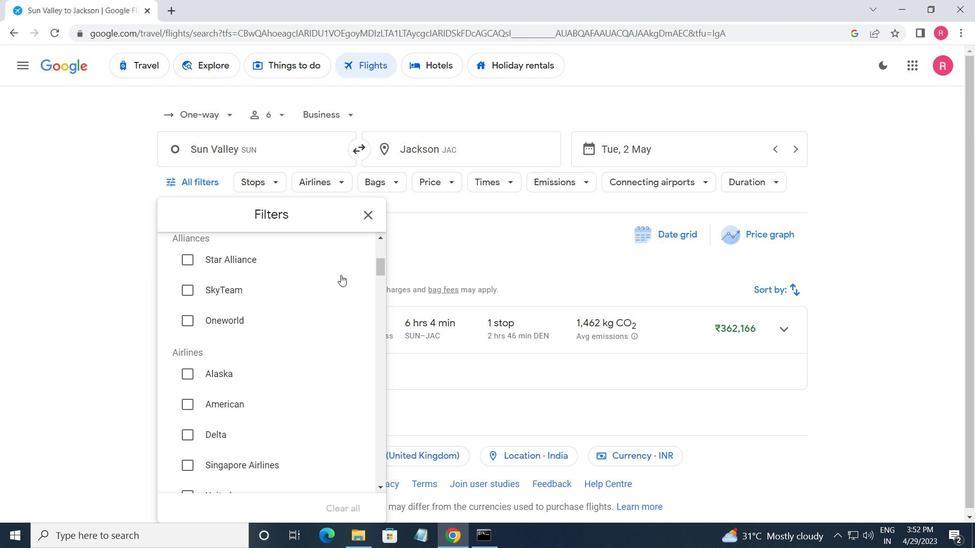 
Action: Mouse scrolled (332, 288) with delta (0, 0)
Screenshot: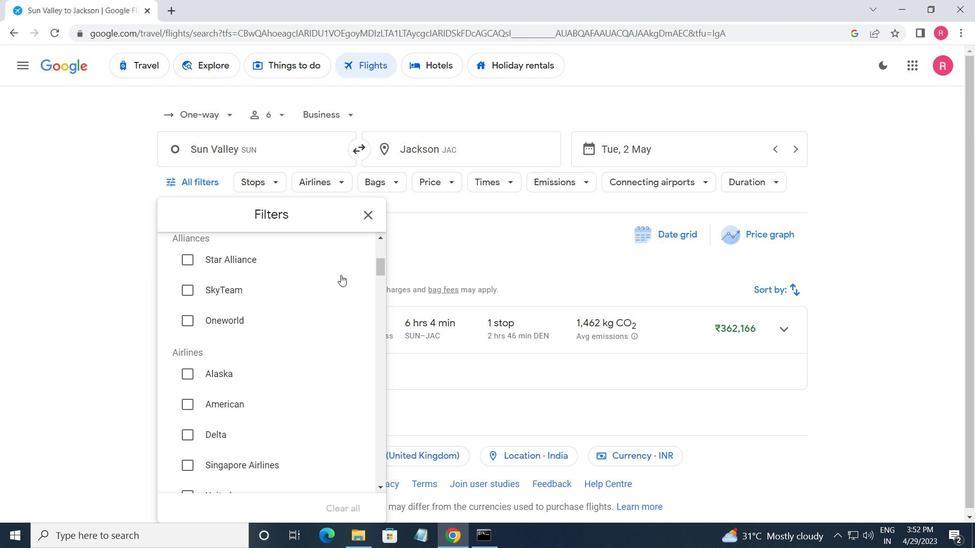 
Action: Mouse moved to (289, 360)
Screenshot: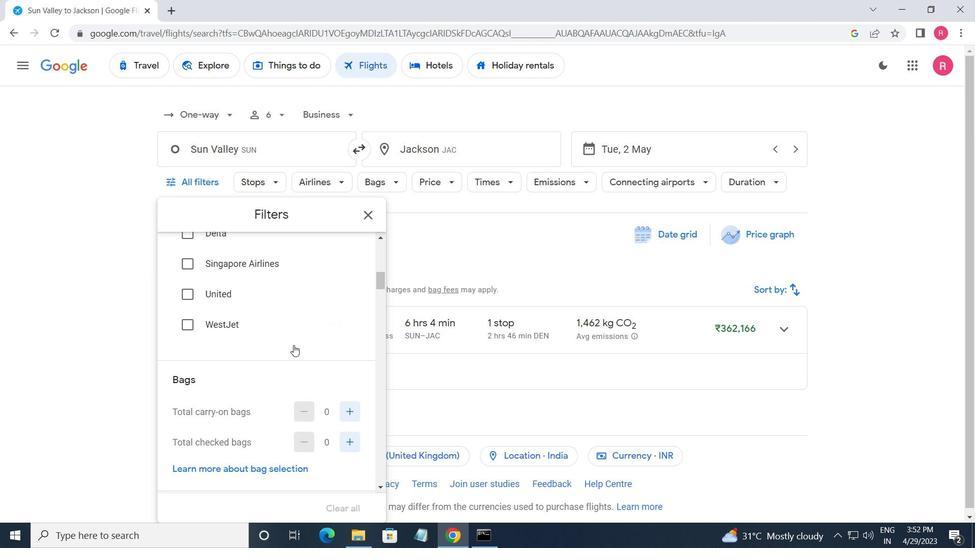 
Action: Mouse scrolled (289, 360) with delta (0, 0)
Screenshot: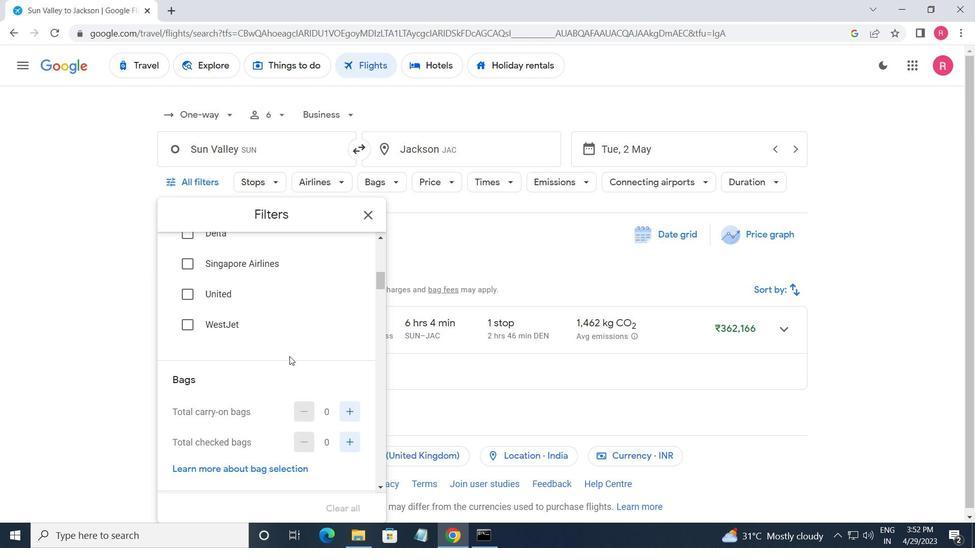 
Action: Mouse moved to (347, 378)
Screenshot: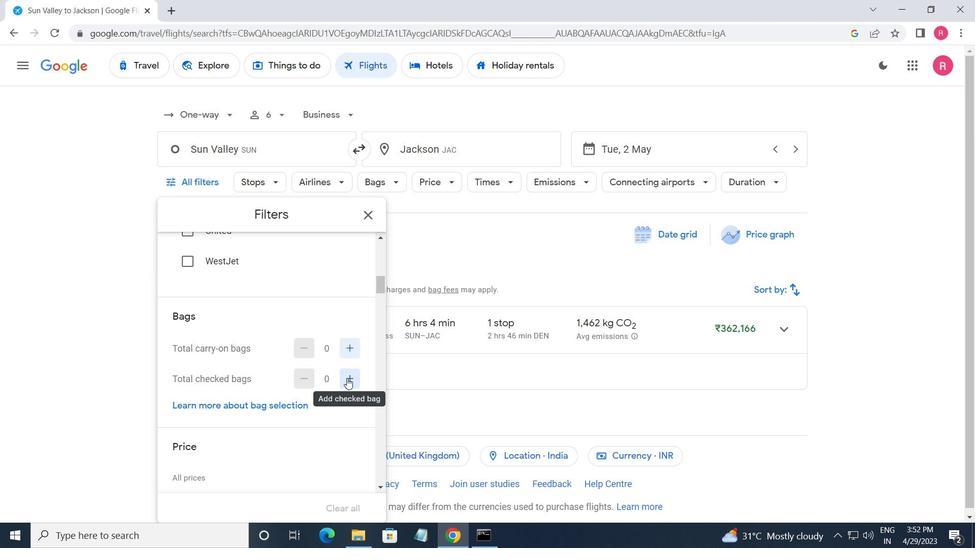 
Action: Mouse pressed left at (347, 378)
Screenshot: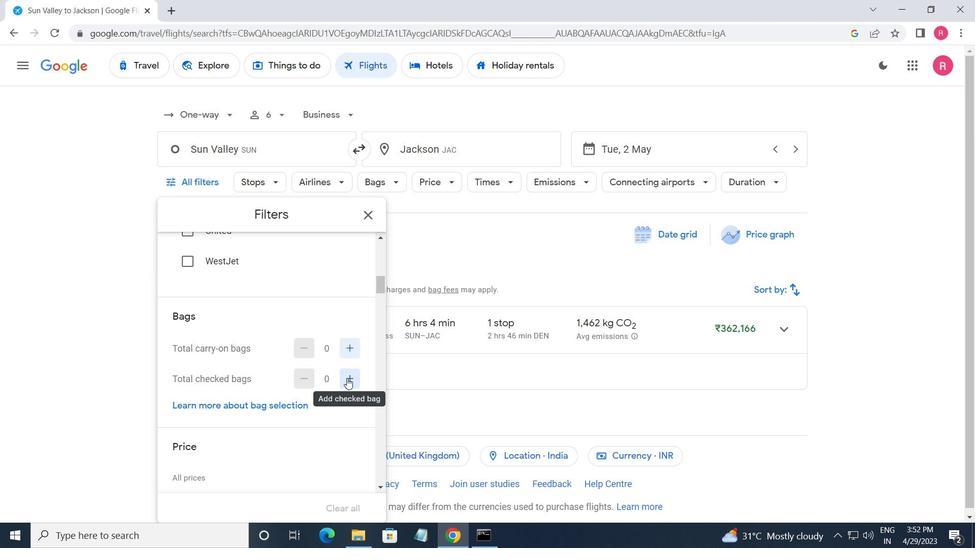 
Action: Mouse pressed left at (347, 378)
Screenshot: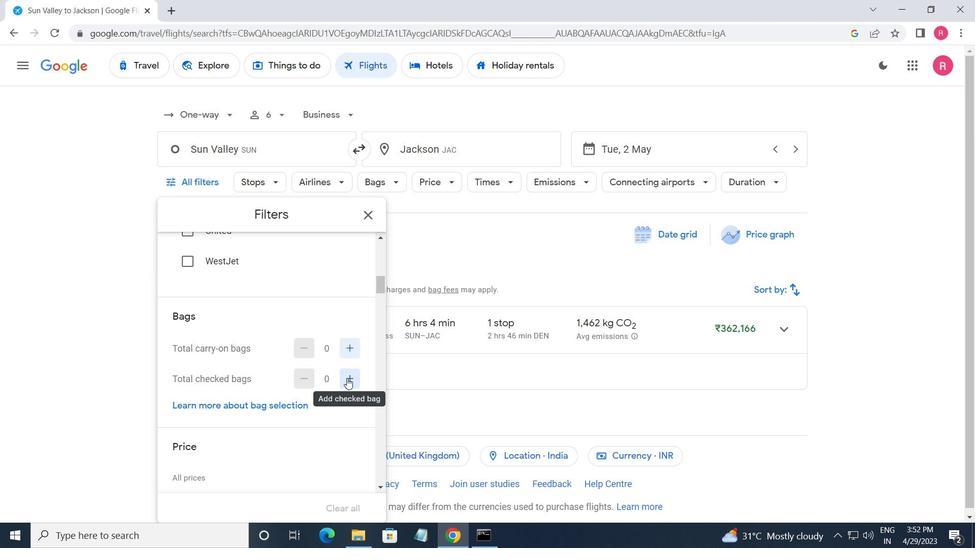
Action: Mouse pressed left at (347, 378)
Screenshot: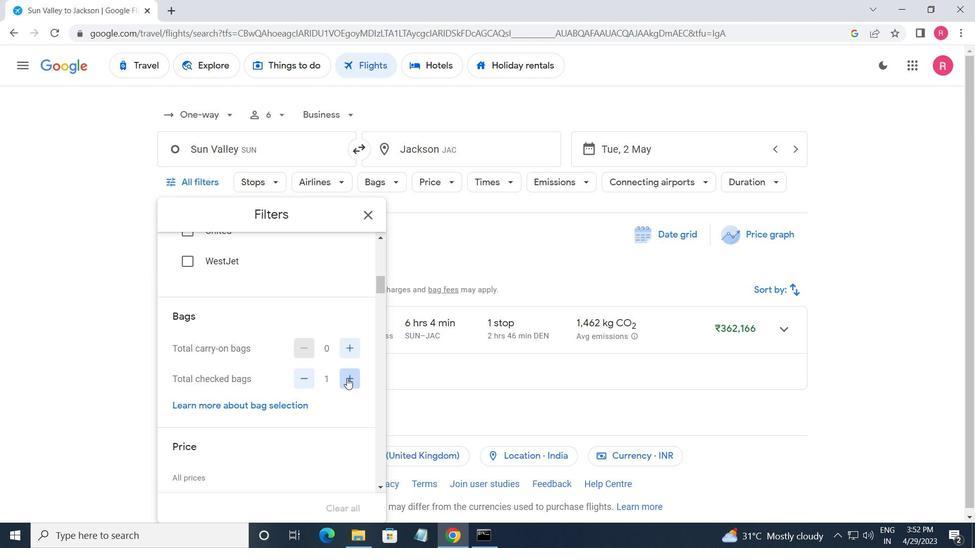 
Action: Mouse pressed left at (347, 378)
Screenshot: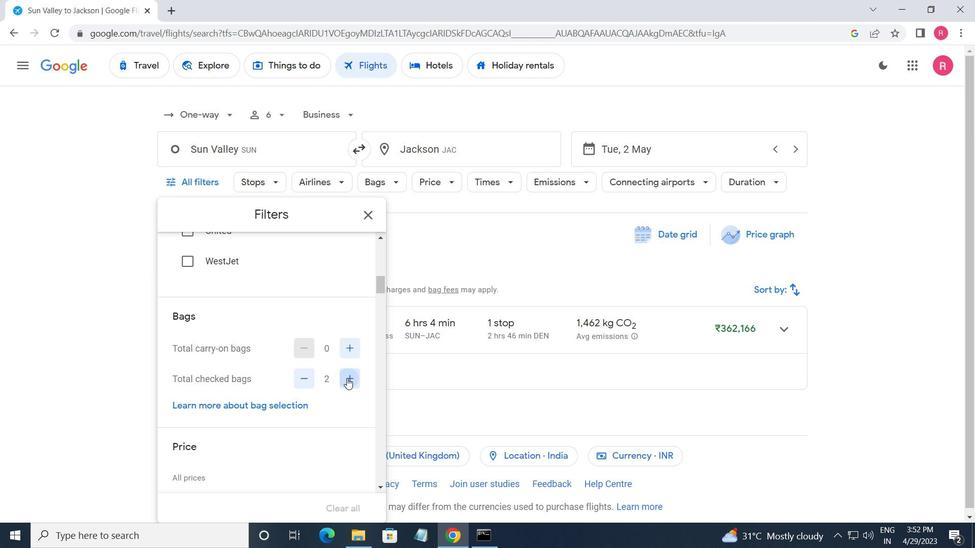 
Action: Mouse moved to (349, 379)
Screenshot: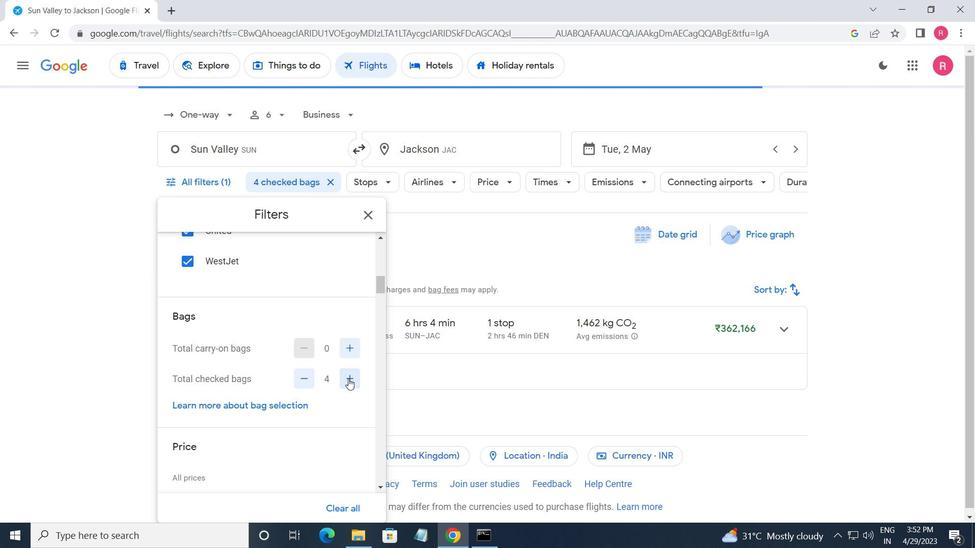 
Action: Mouse scrolled (349, 378) with delta (0, 0)
Screenshot: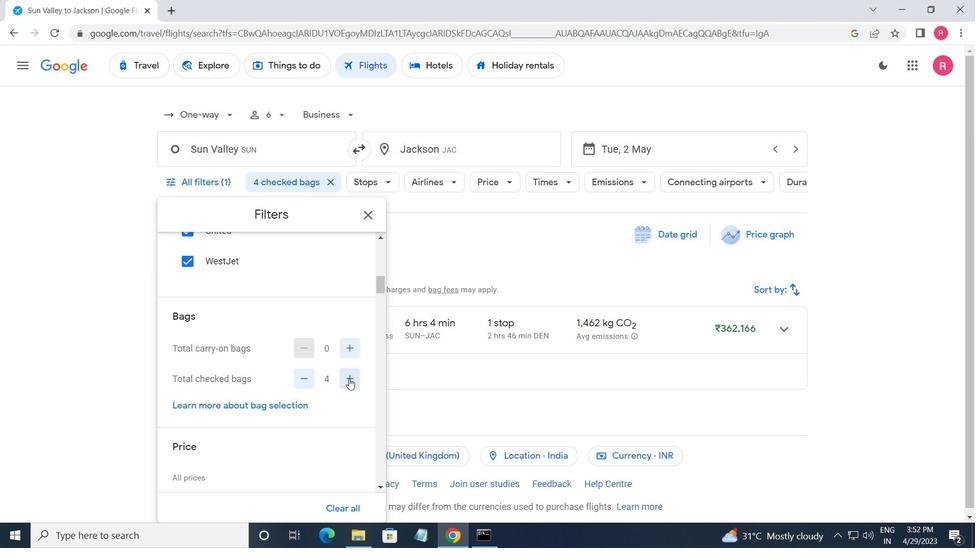 
Action: Mouse scrolled (349, 378) with delta (0, 0)
Screenshot: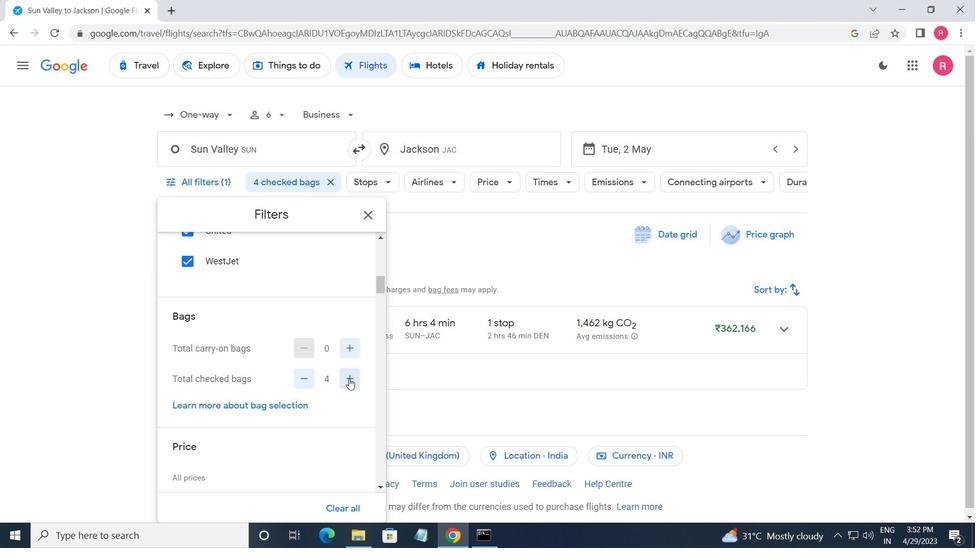 
Action: Mouse moved to (352, 378)
Screenshot: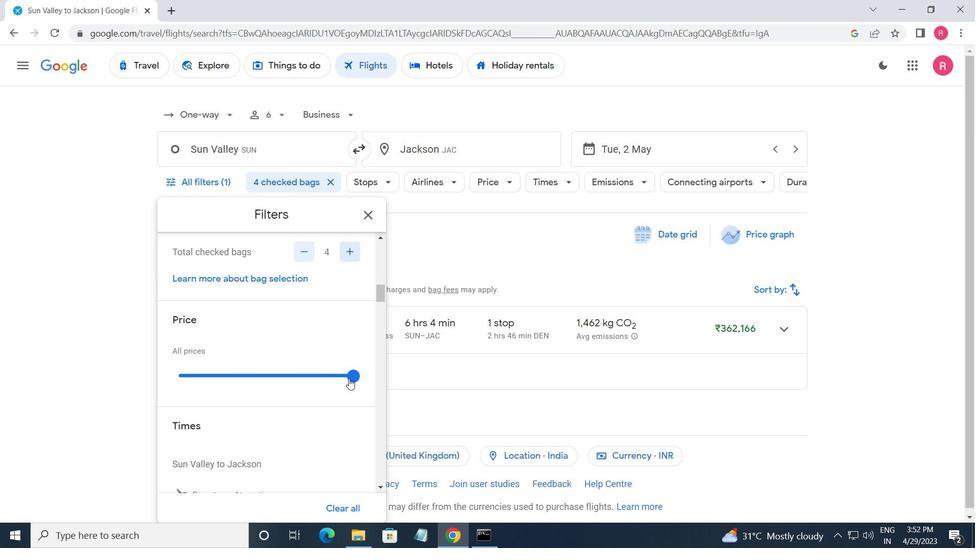 
Action: Mouse pressed left at (352, 378)
Screenshot: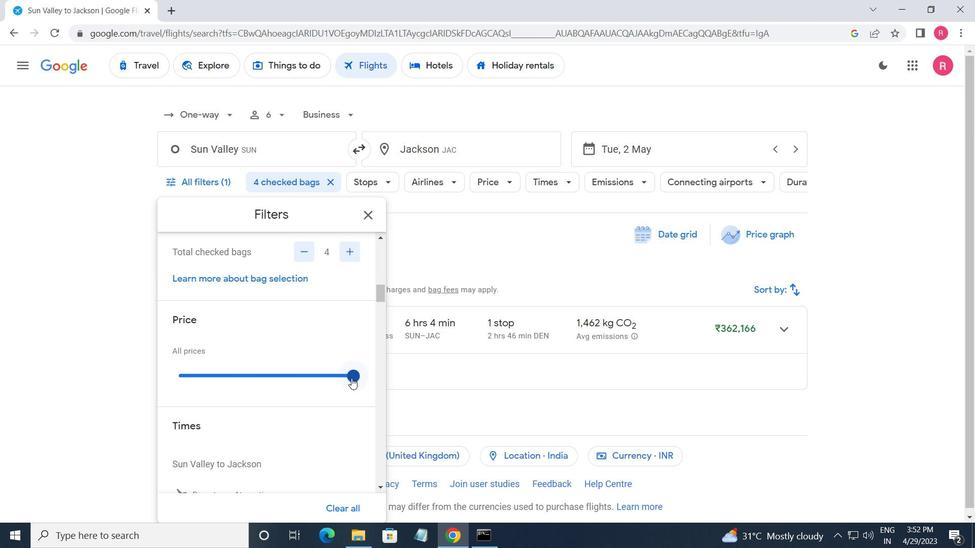 
Action: Mouse moved to (275, 409)
Screenshot: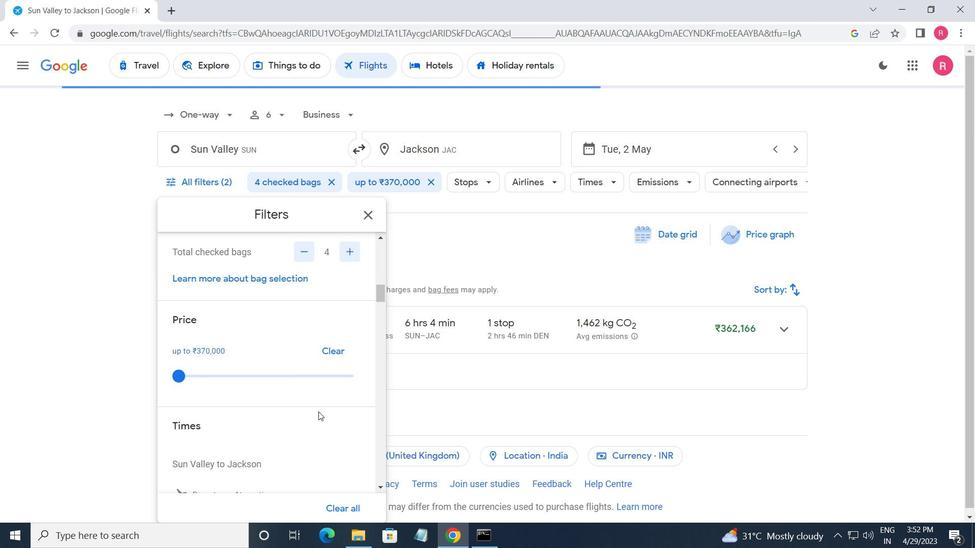 
Action: Mouse scrolled (275, 409) with delta (0, 0)
Screenshot: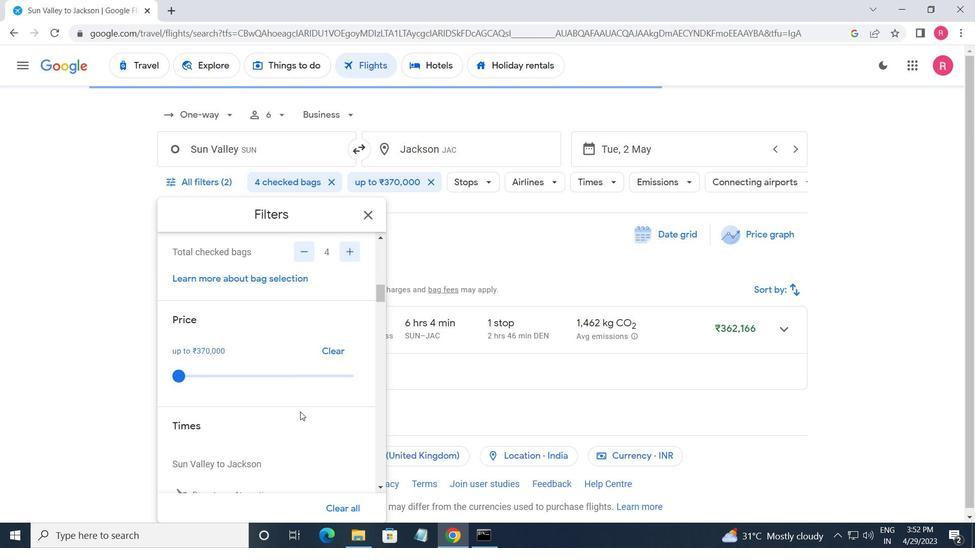 
Action: Mouse scrolled (275, 409) with delta (0, 0)
Screenshot: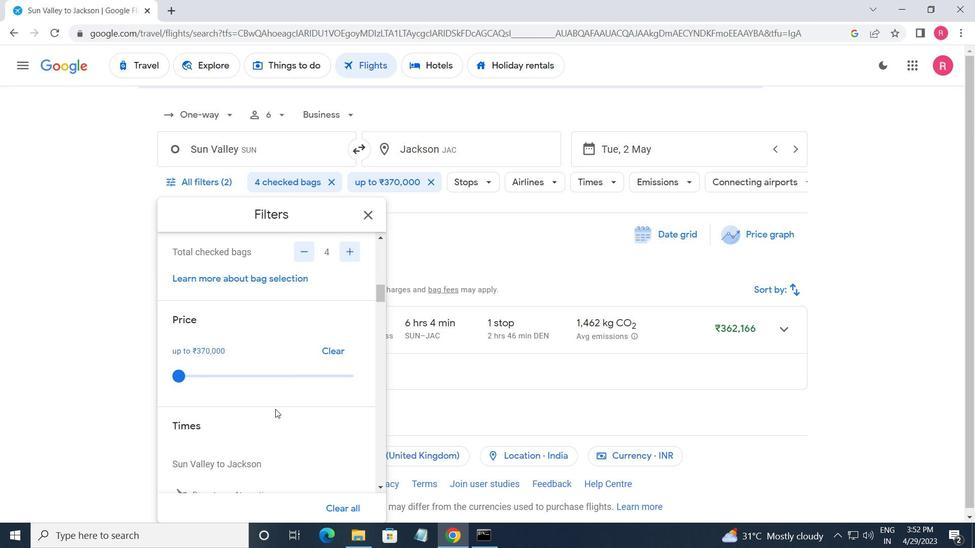 
Action: Mouse scrolled (275, 409) with delta (0, 0)
Screenshot: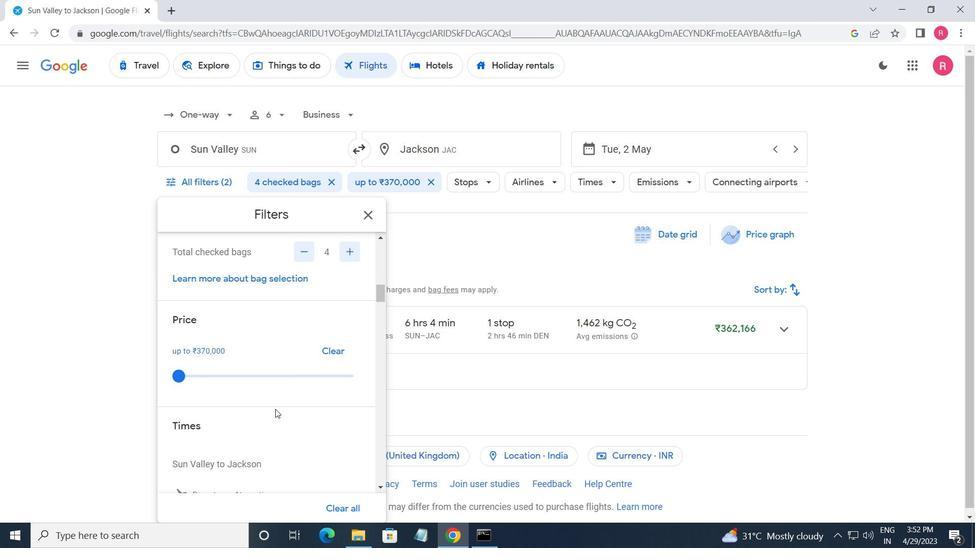 
Action: Mouse moved to (185, 340)
Screenshot: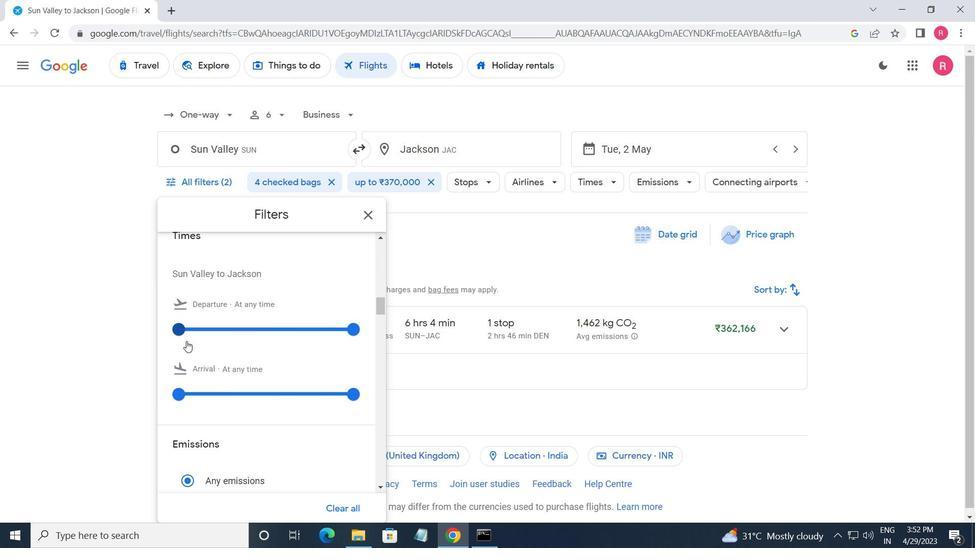 
Action: Mouse pressed left at (185, 340)
Screenshot: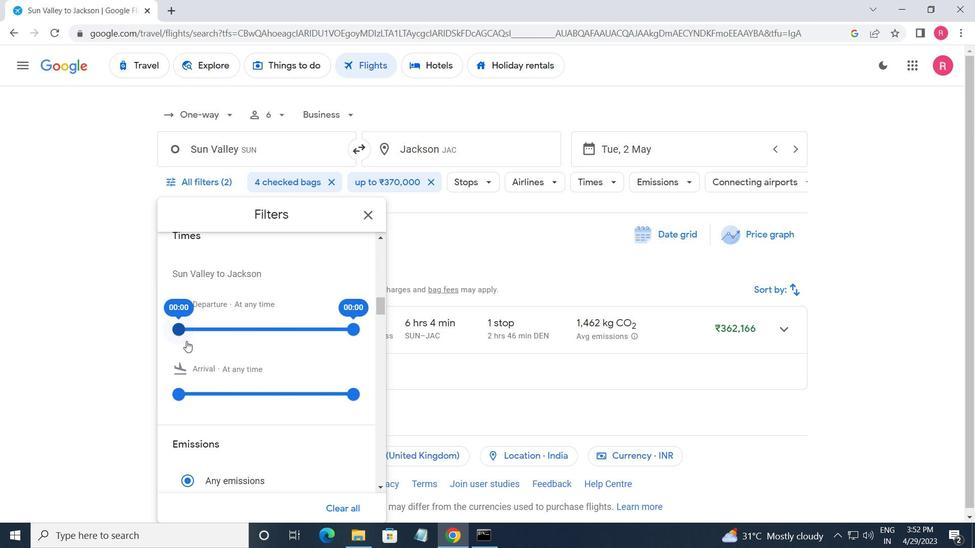
Action: Mouse moved to (355, 329)
Screenshot: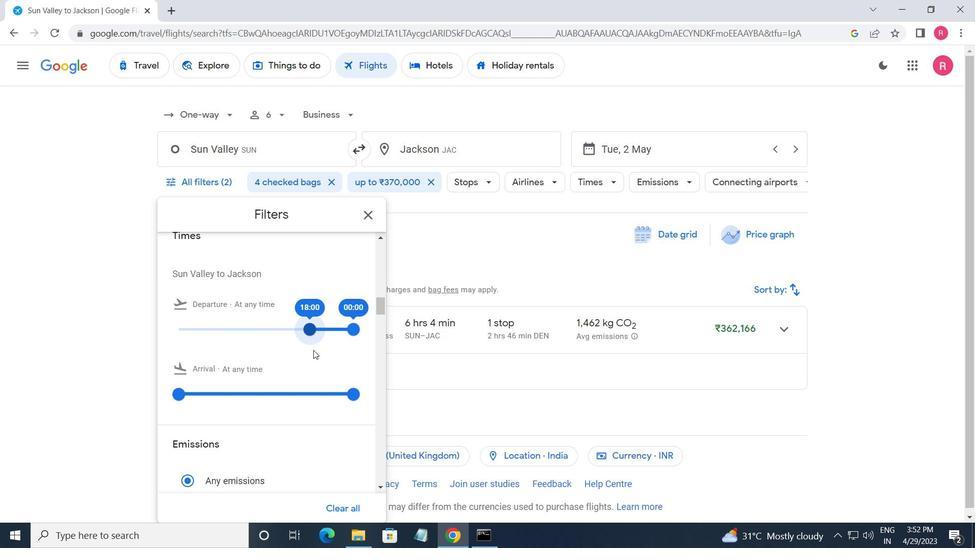 
Action: Mouse pressed left at (355, 329)
Screenshot: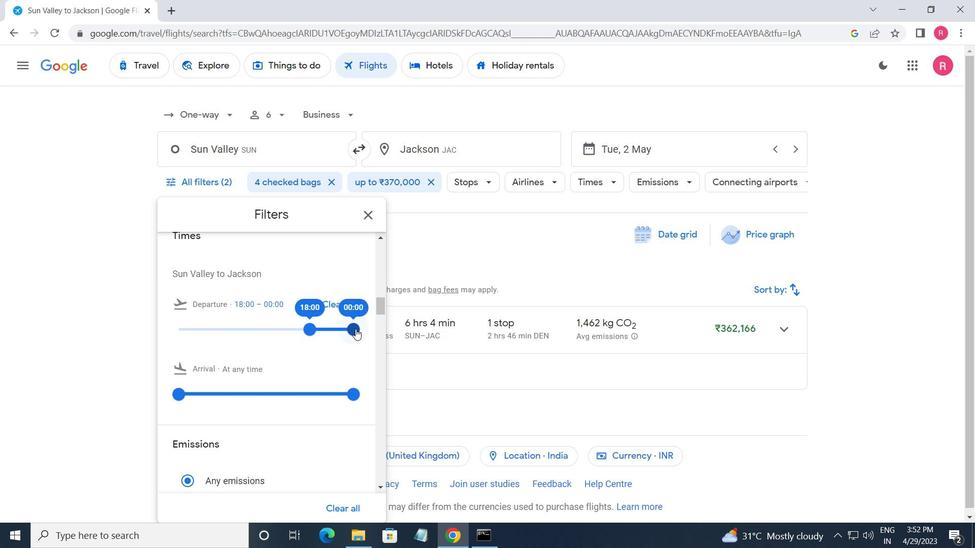 
Action: Mouse moved to (370, 216)
Screenshot: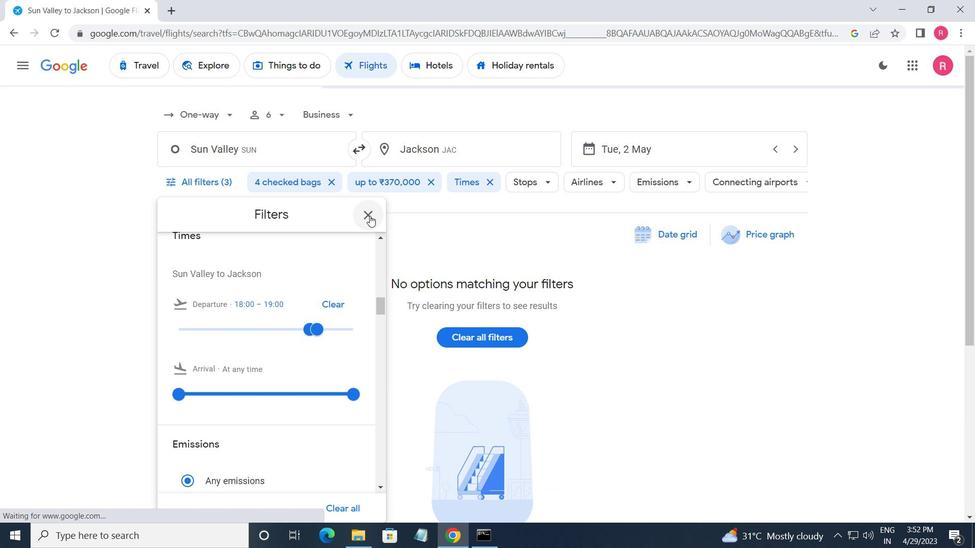 
Action: Mouse pressed left at (370, 216)
Screenshot: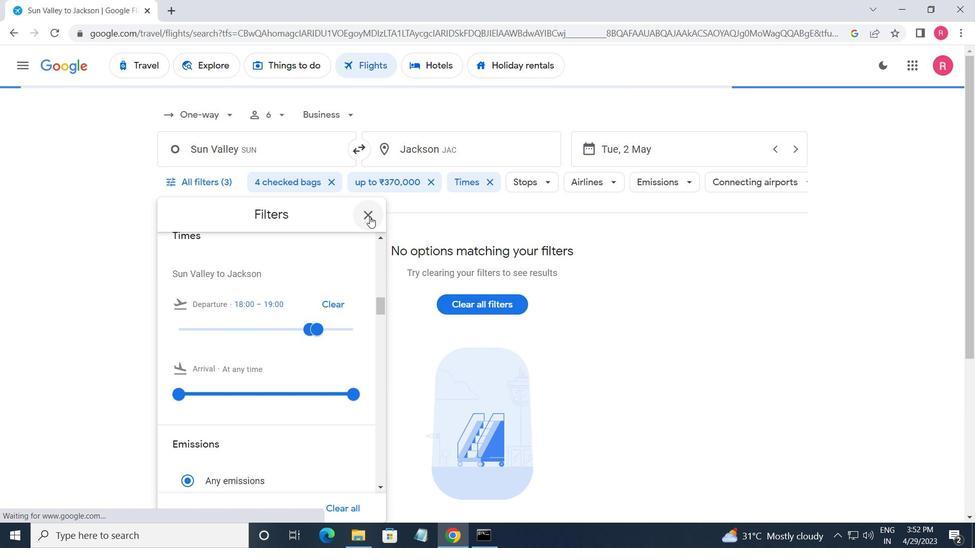 
Action: Mouse moved to (368, 218)
Screenshot: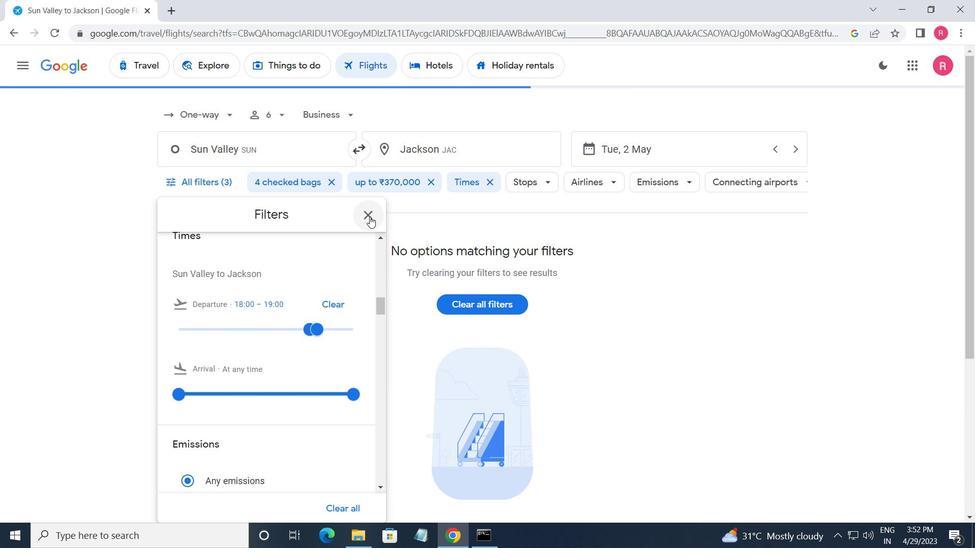 
